 Task: Select the copy-paste option in the right-click behavior.
Action: Mouse moved to (17, 630)
Screenshot: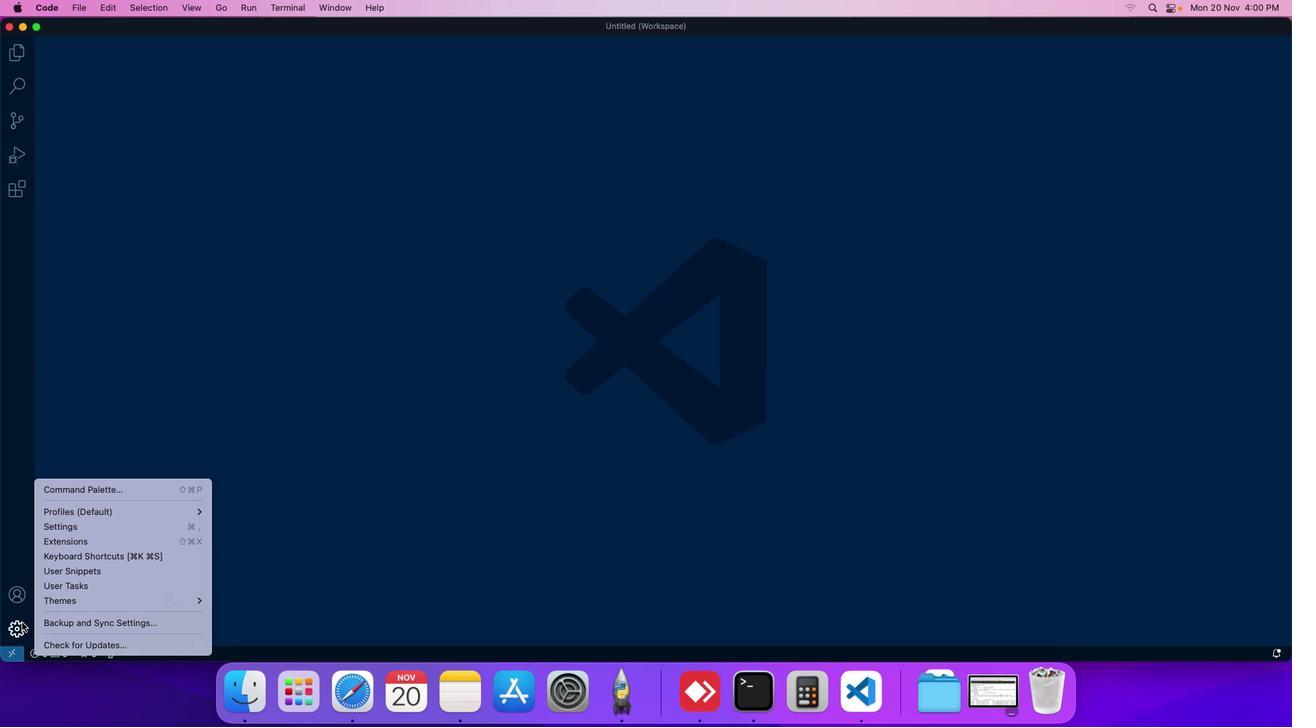 
Action: Mouse pressed left at (17, 630)
Screenshot: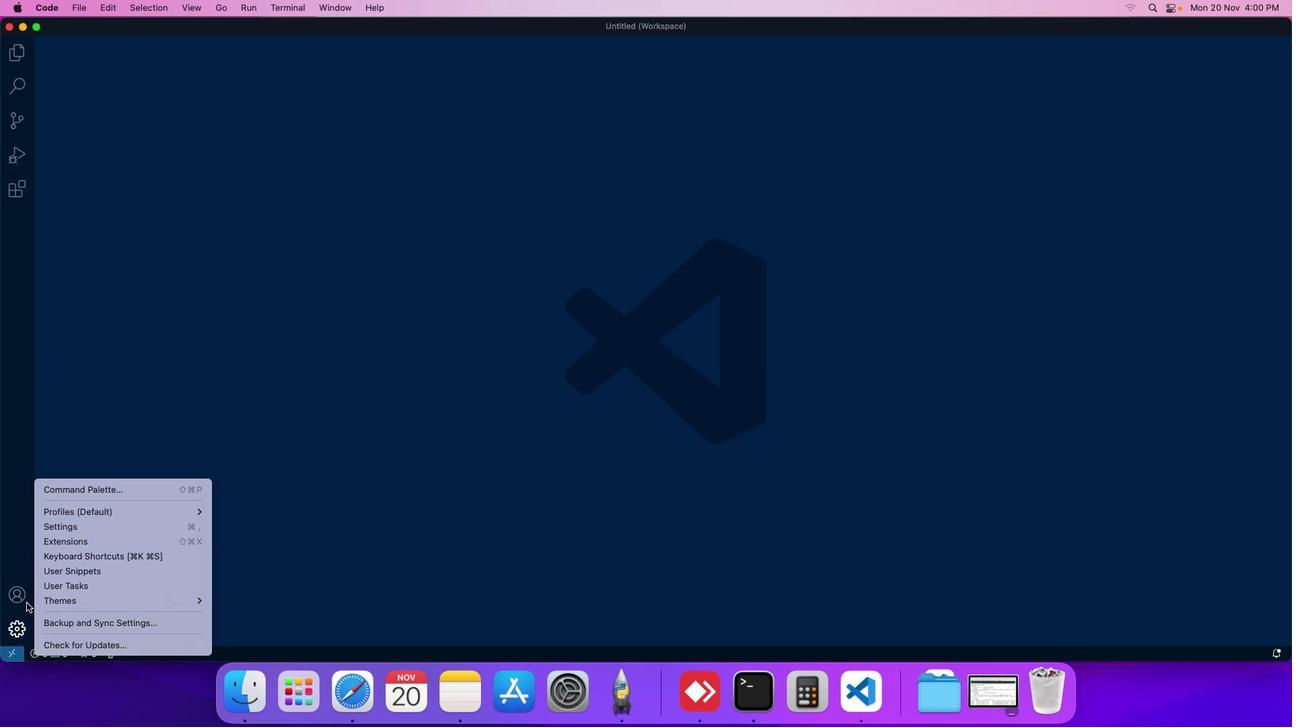 
Action: Mouse moved to (49, 527)
Screenshot: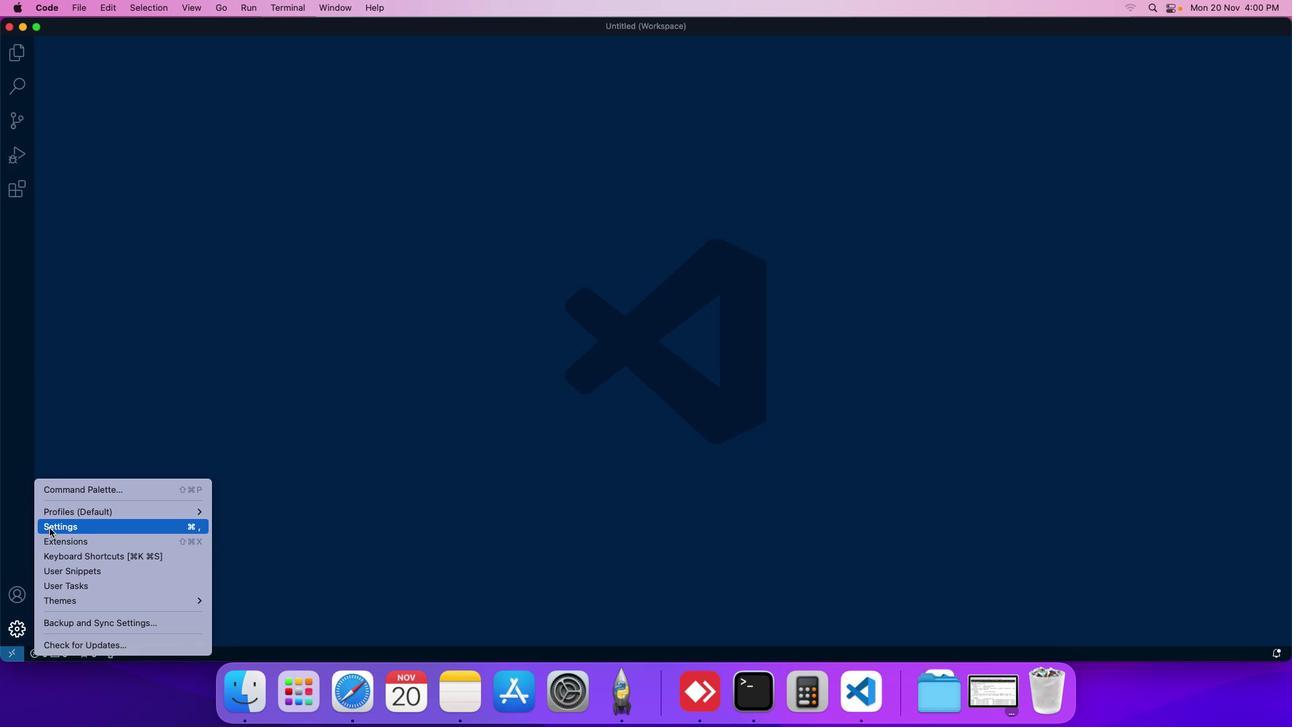 
Action: Mouse pressed left at (49, 527)
Screenshot: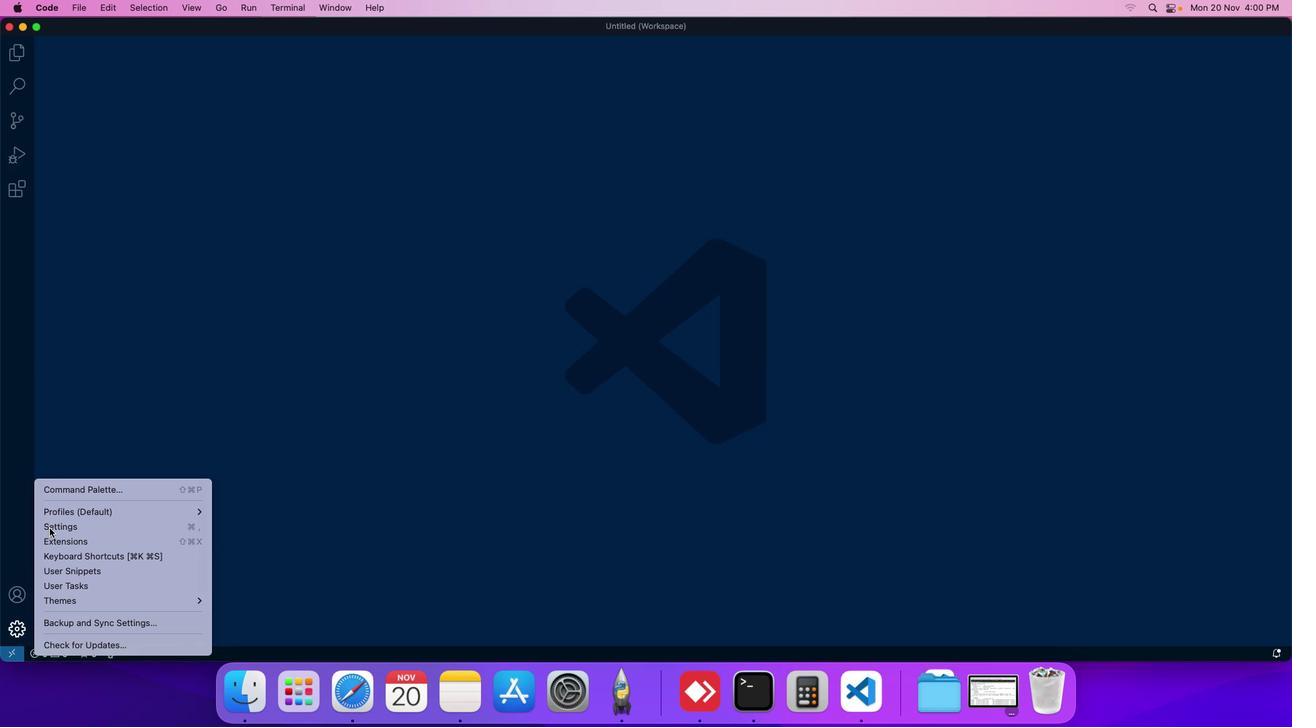 
Action: Mouse moved to (330, 107)
Screenshot: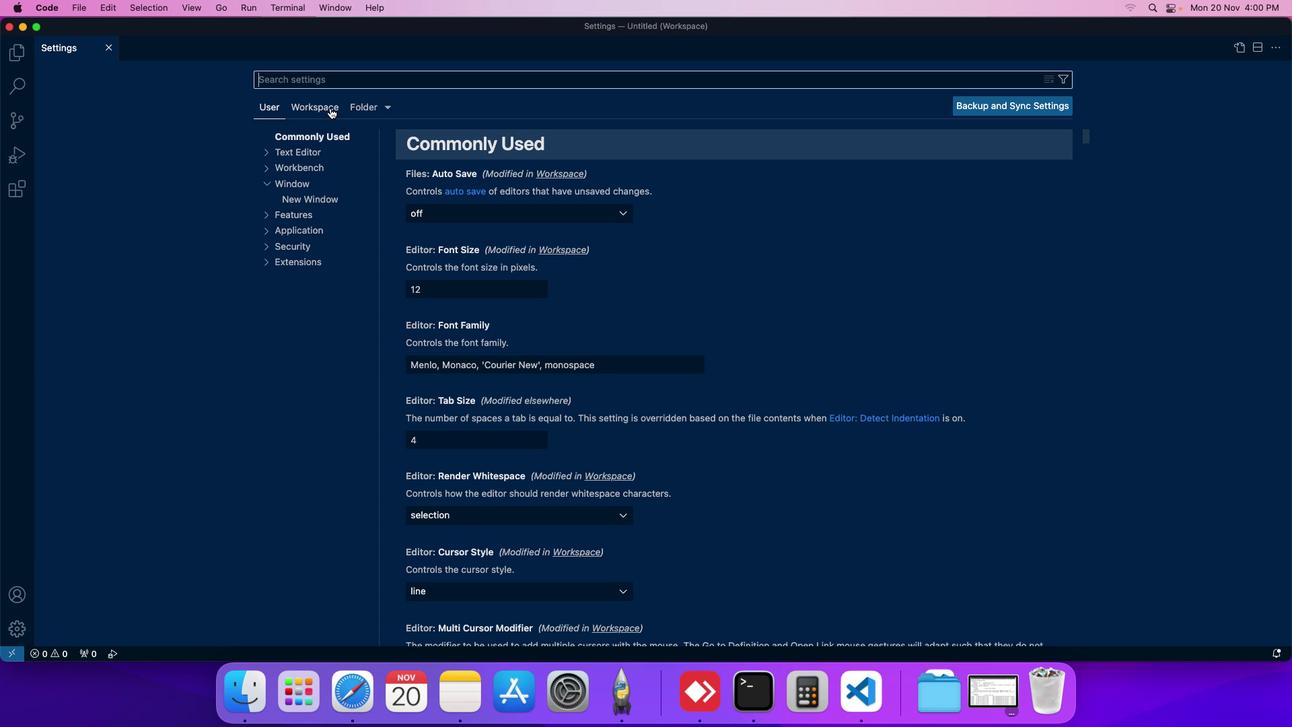 
Action: Mouse pressed left at (330, 107)
Screenshot: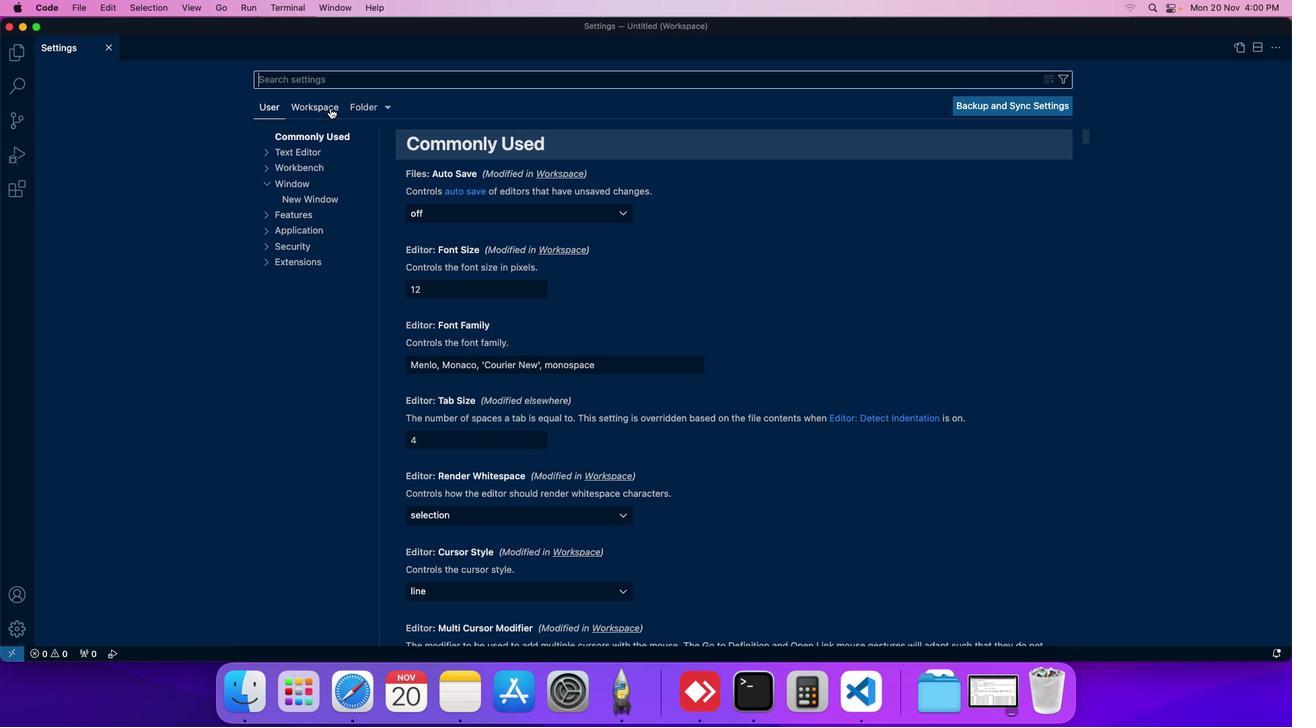 
Action: Mouse moved to (309, 197)
Screenshot: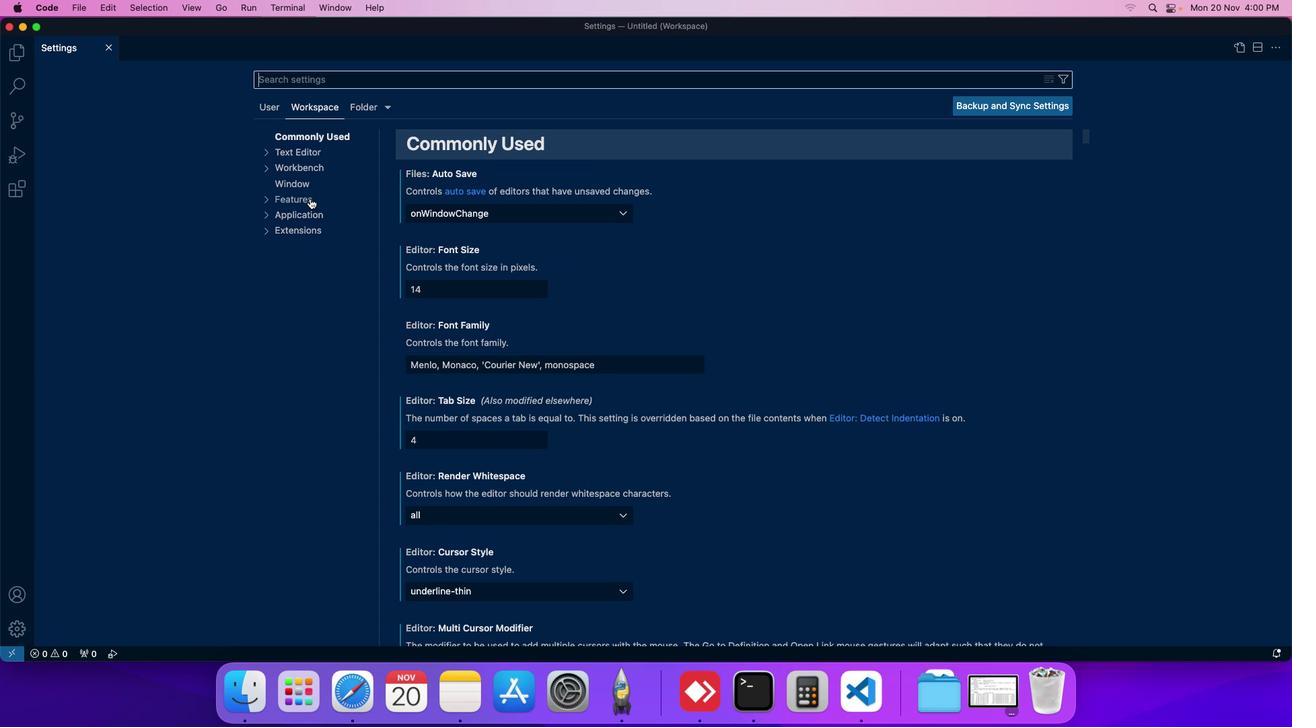 
Action: Mouse pressed left at (309, 197)
Screenshot: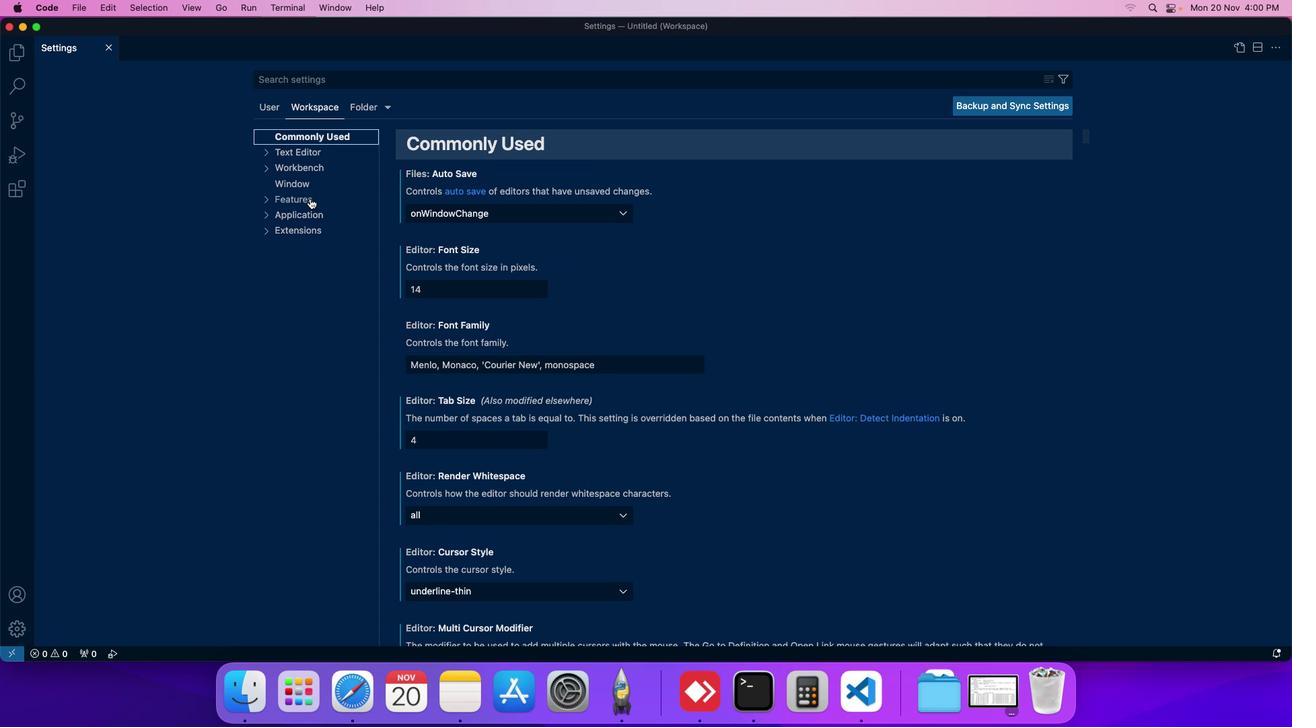 
Action: Mouse moved to (305, 324)
Screenshot: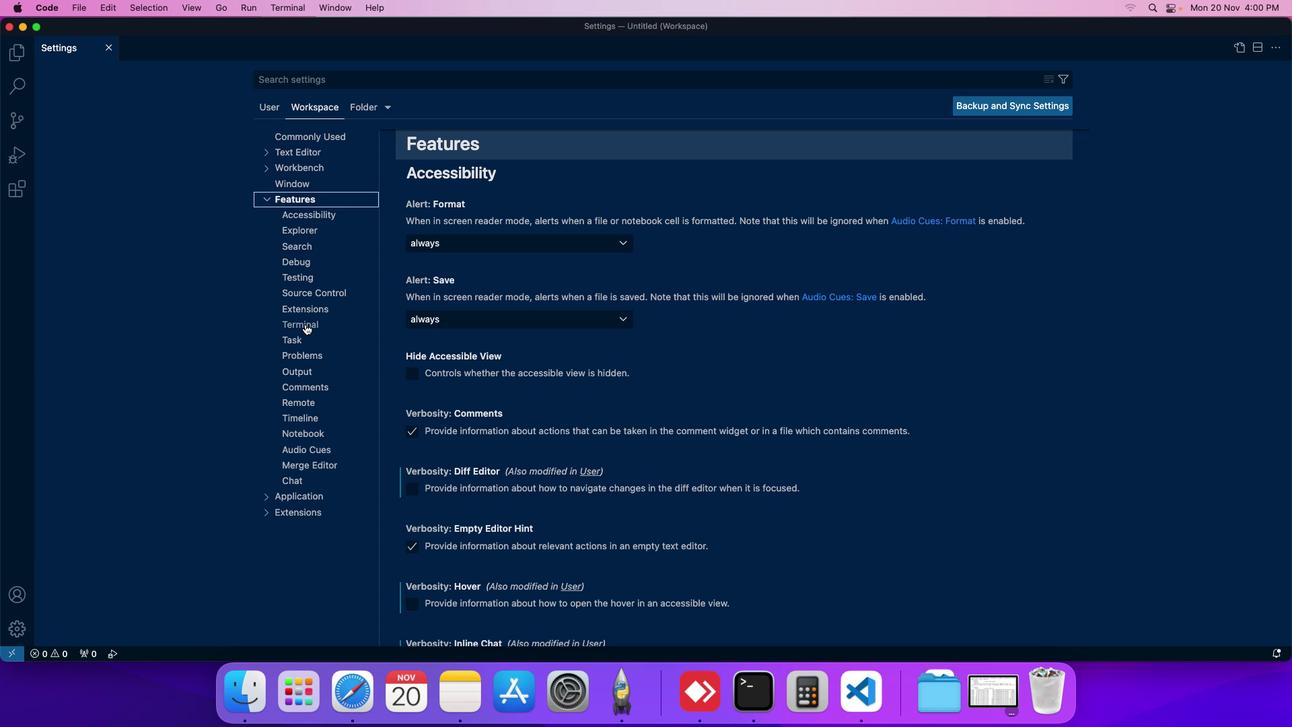 
Action: Mouse pressed left at (305, 324)
Screenshot: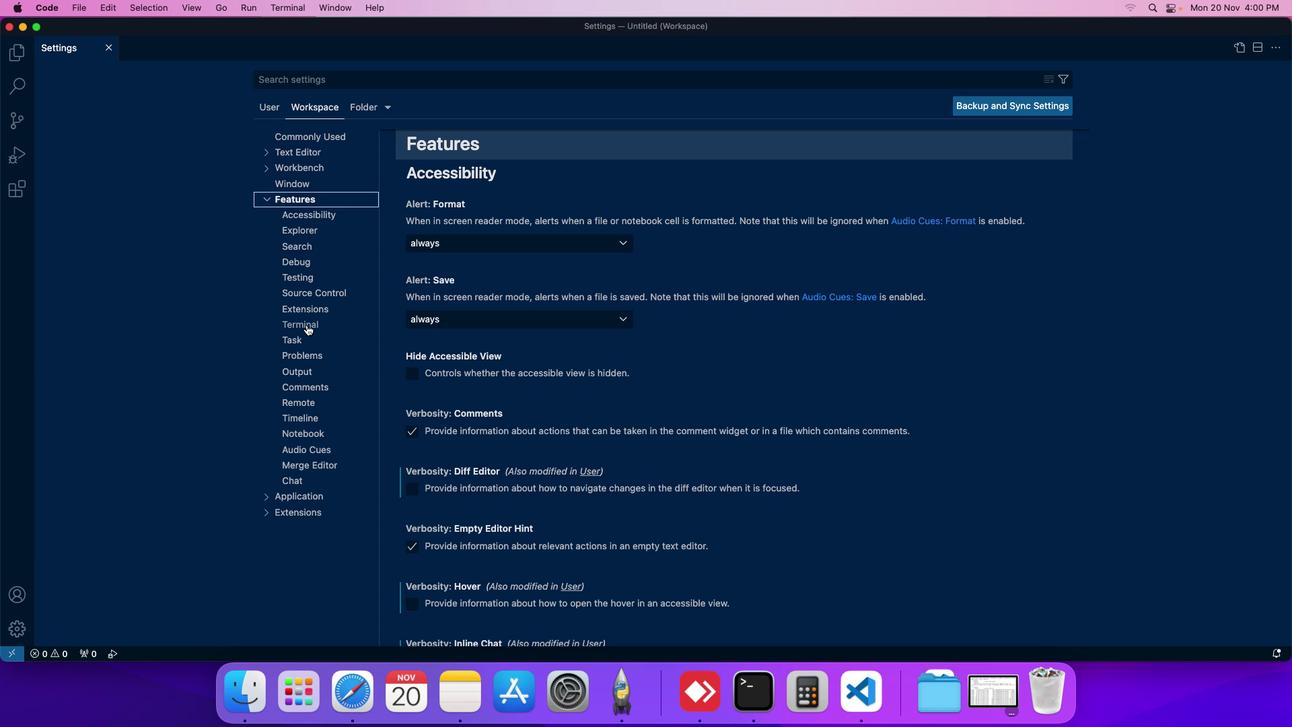 
Action: Mouse moved to (420, 367)
Screenshot: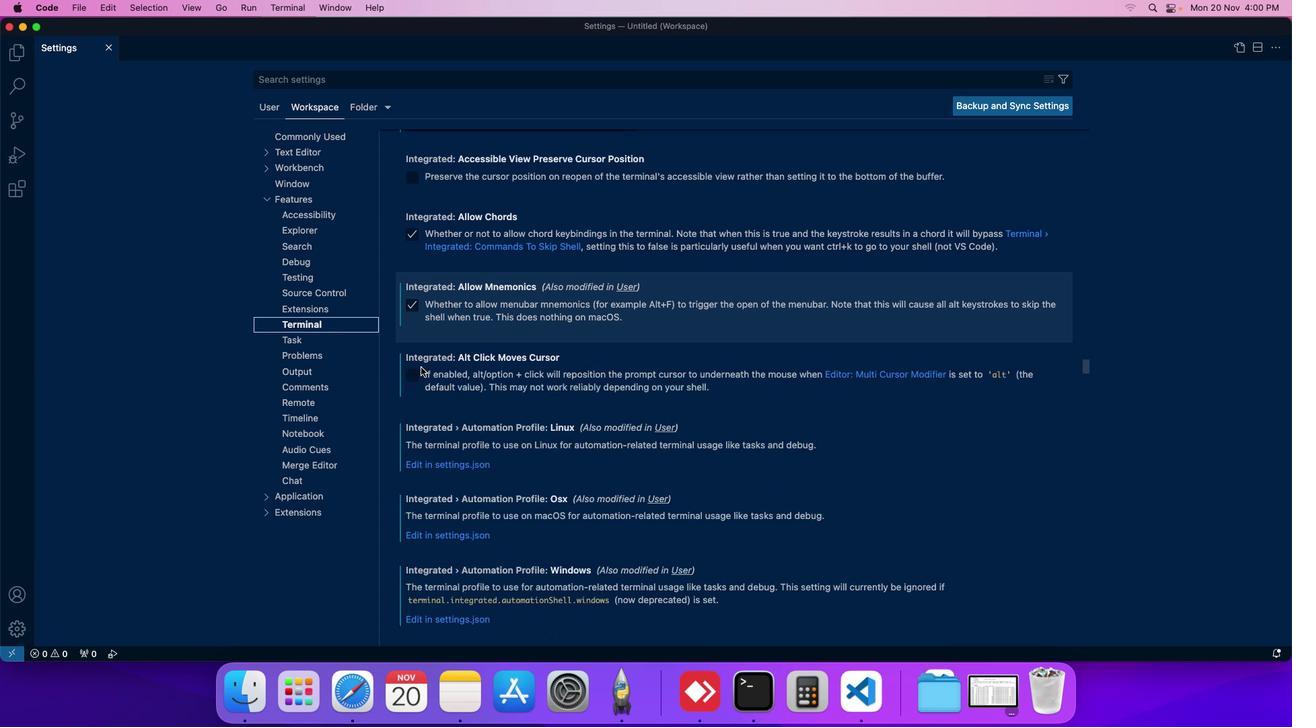 
Action: Mouse scrolled (420, 367) with delta (0, 0)
Screenshot: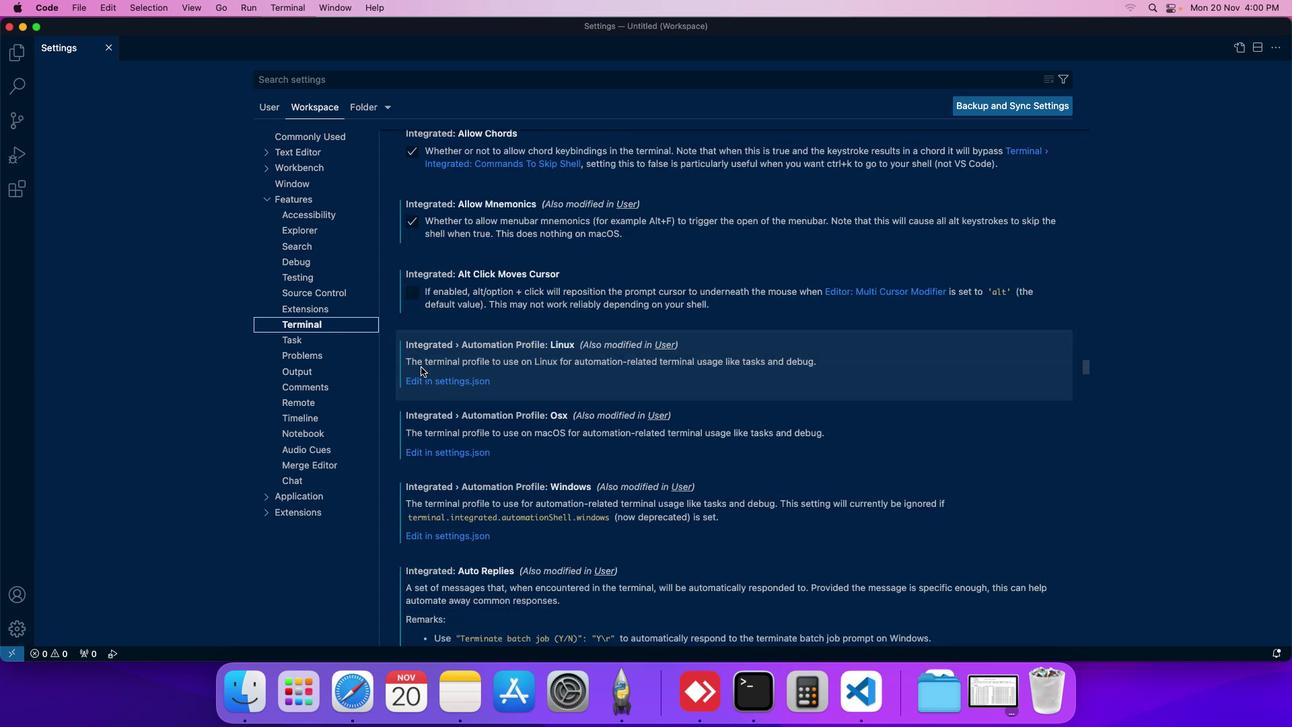 
Action: Mouse scrolled (420, 367) with delta (0, 0)
Screenshot: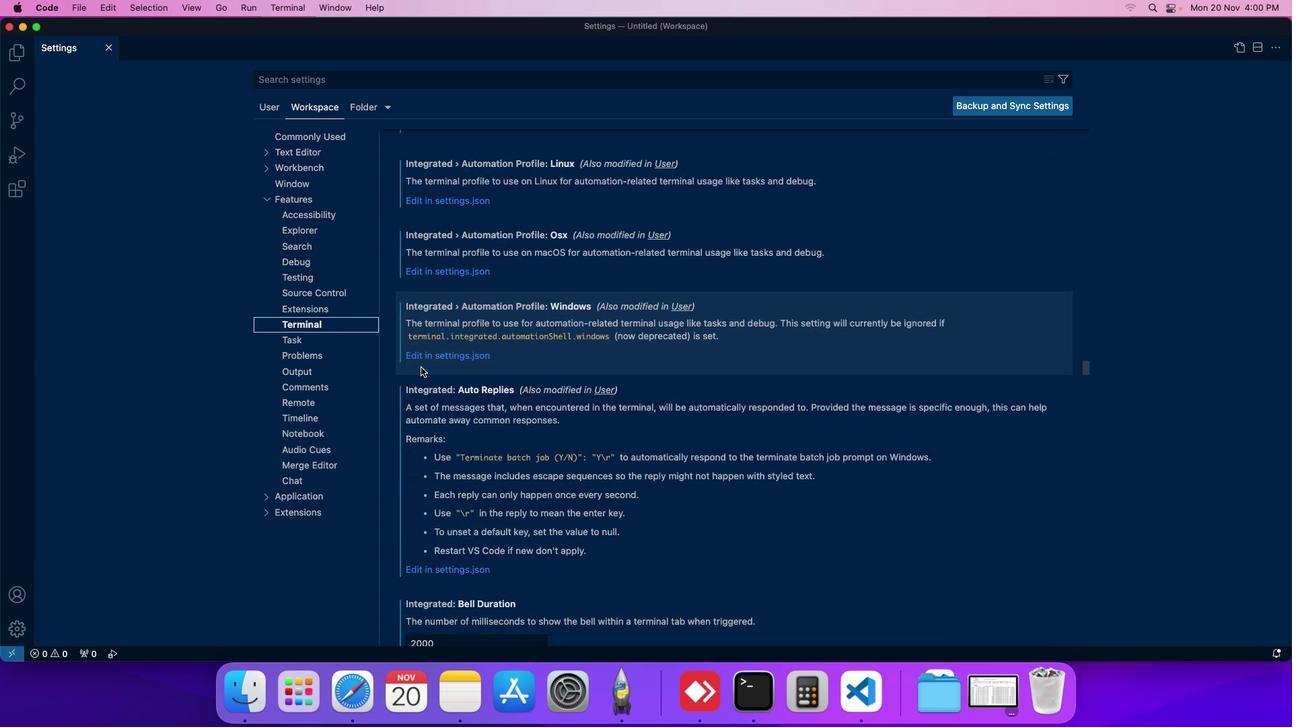 
Action: Mouse scrolled (420, 367) with delta (0, 0)
Screenshot: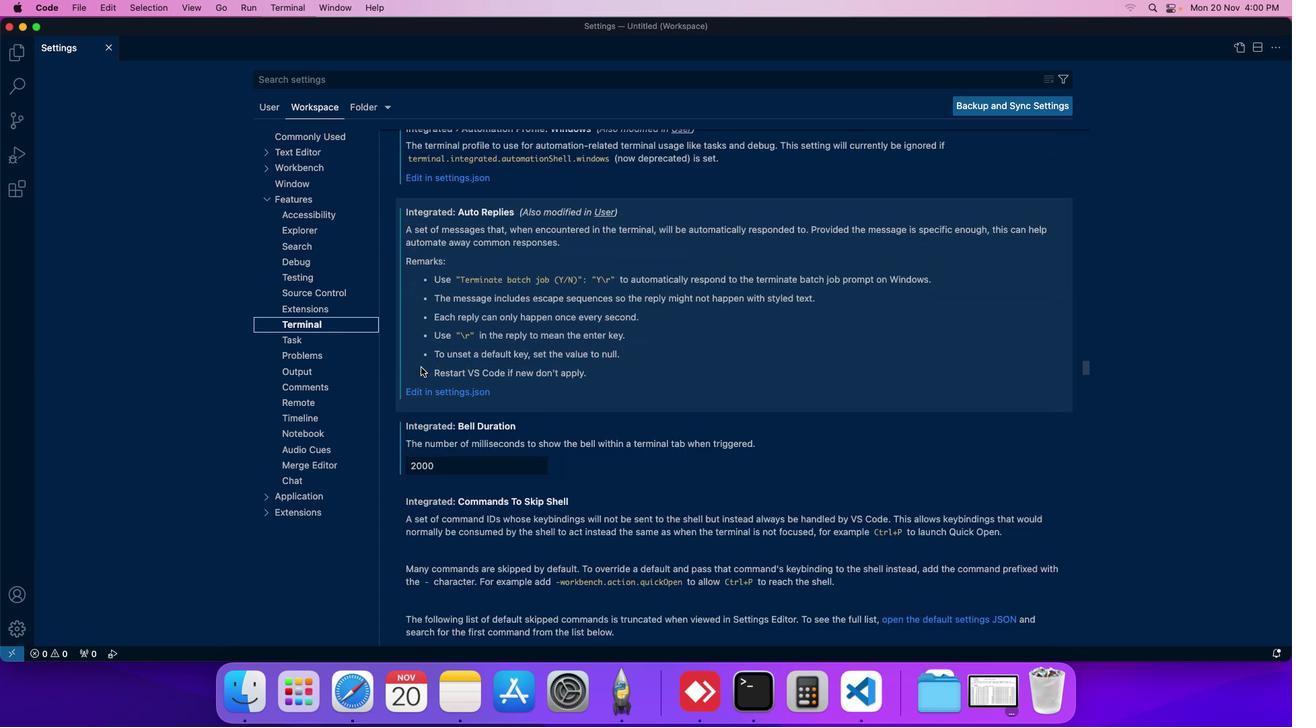 
Action: Mouse scrolled (420, 367) with delta (0, 0)
Screenshot: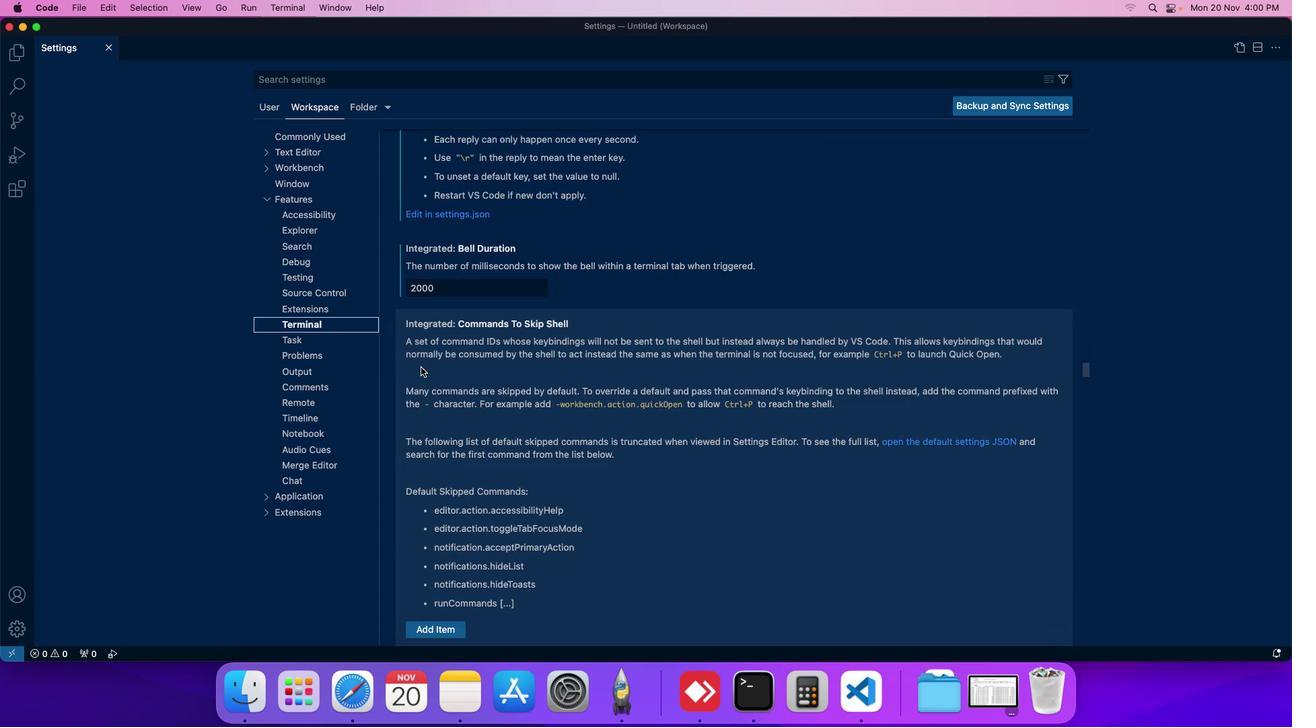 
Action: Mouse scrolled (420, 367) with delta (0, 0)
Screenshot: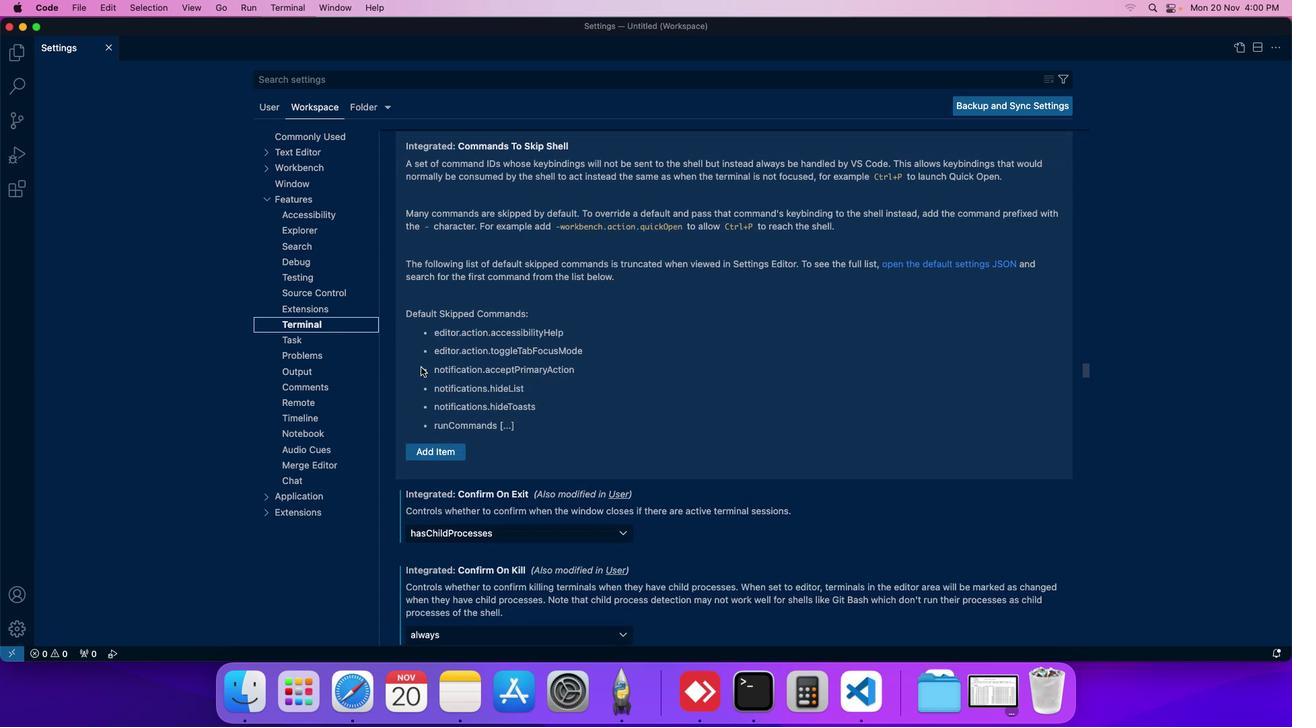 
Action: Mouse scrolled (420, 367) with delta (0, 0)
Screenshot: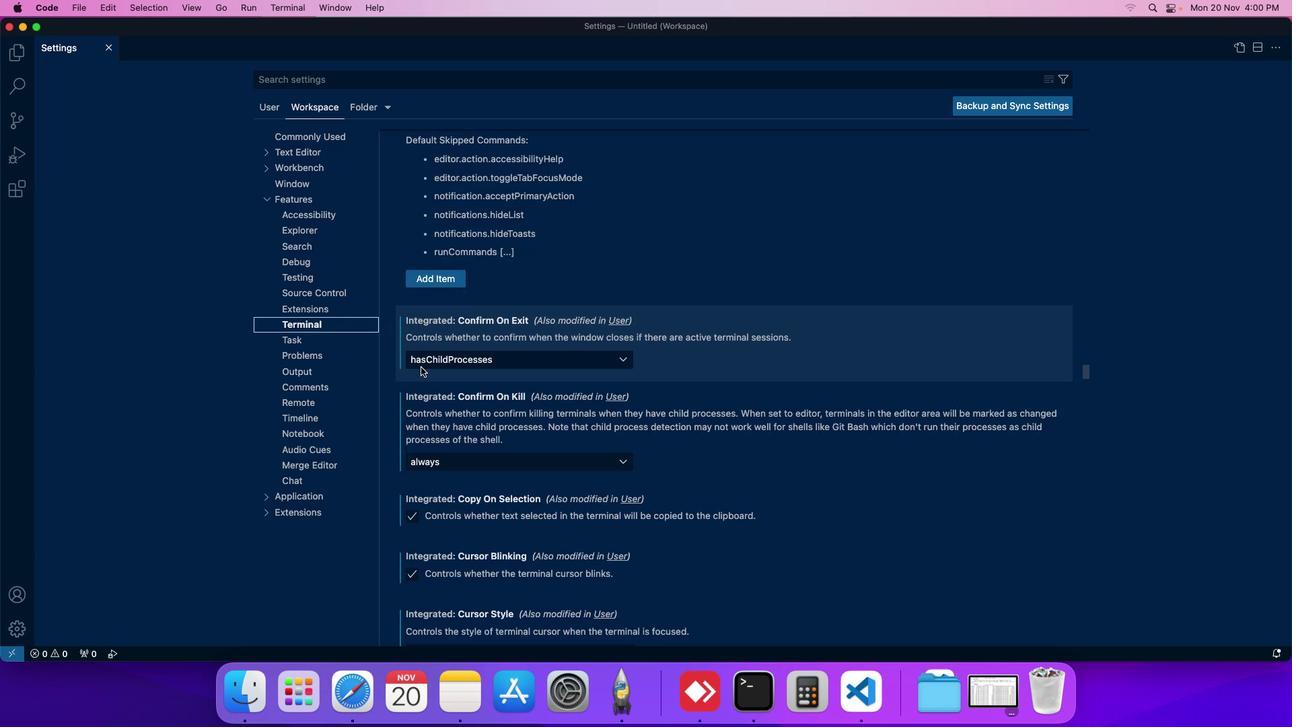 
Action: Mouse scrolled (420, 367) with delta (0, 0)
Screenshot: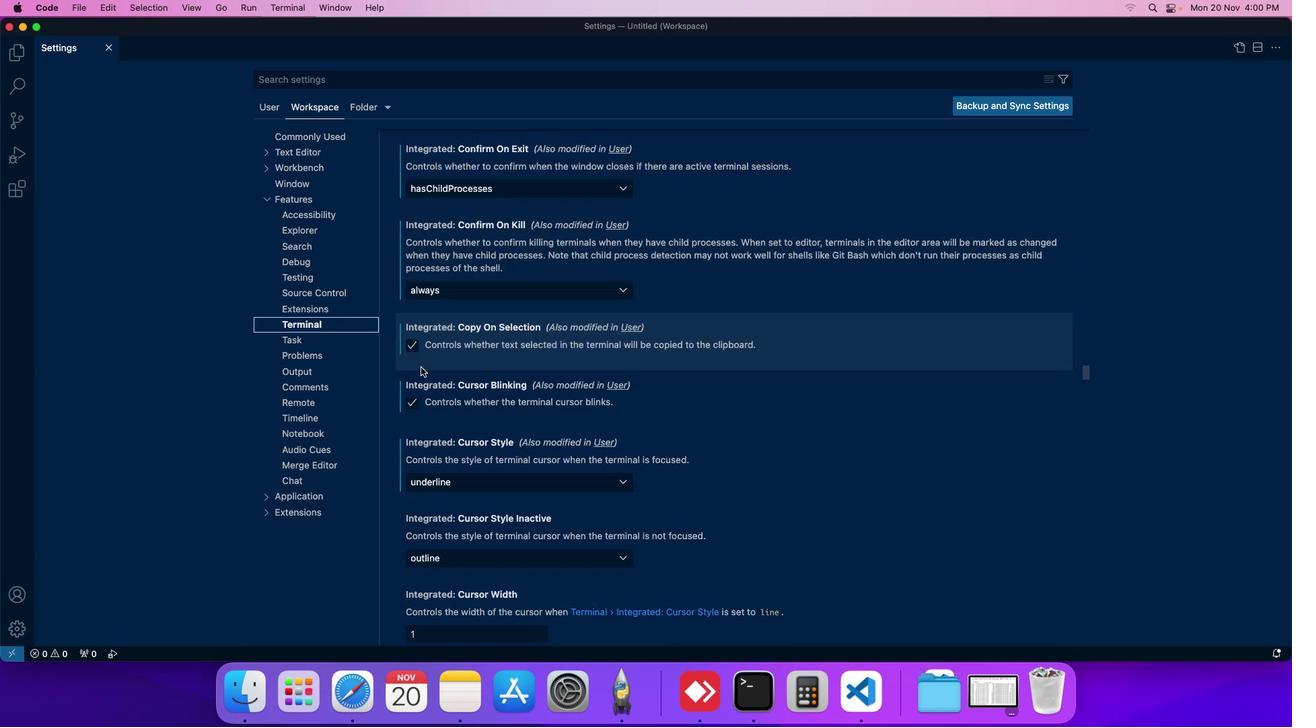 
Action: Mouse scrolled (420, 367) with delta (0, 0)
Screenshot: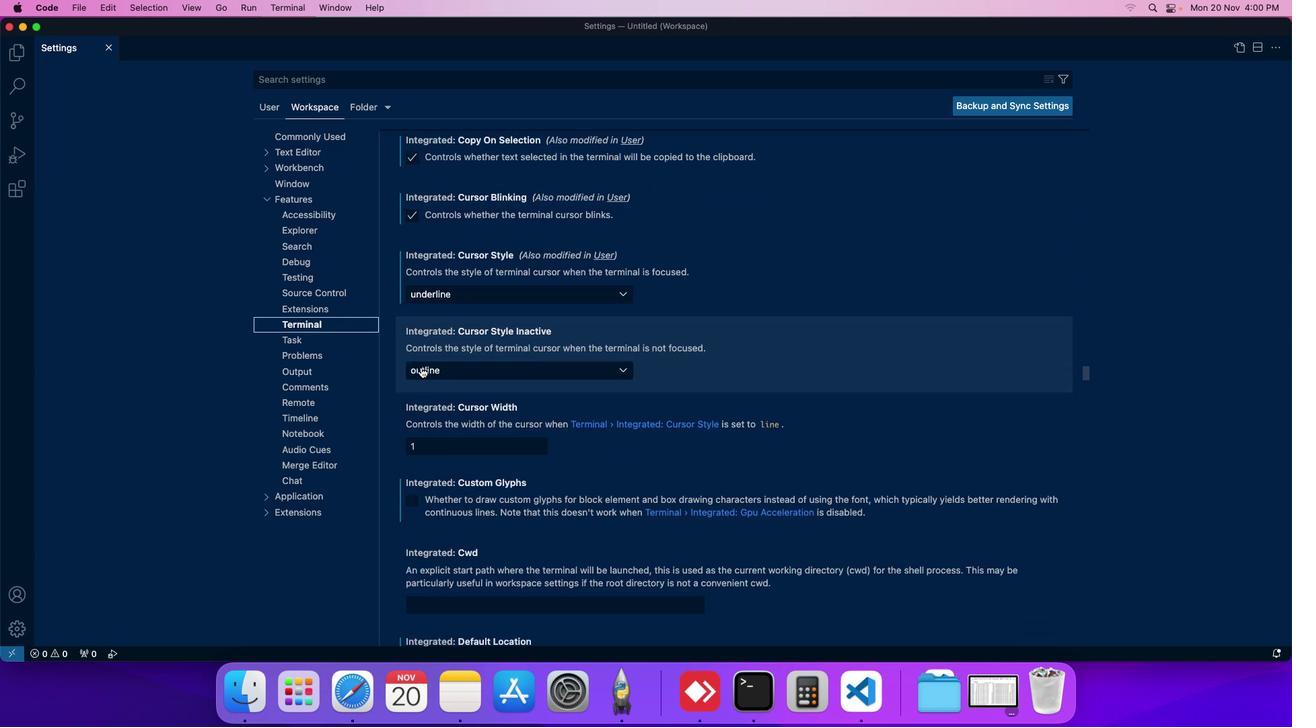 
Action: Mouse scrolled (420, 367) with delta (0, 0)
Screenshot: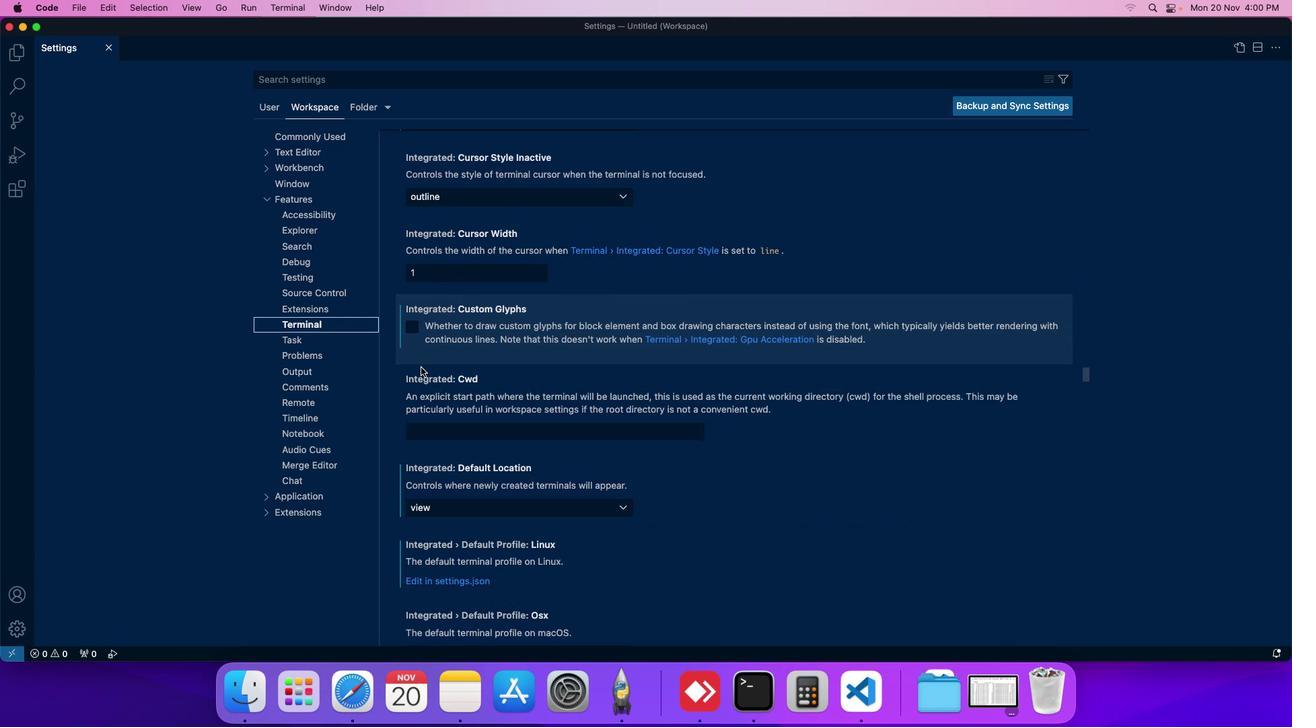 
Action: Mouse scrolled (420, 367) with delta (0, 0)
Screenshot: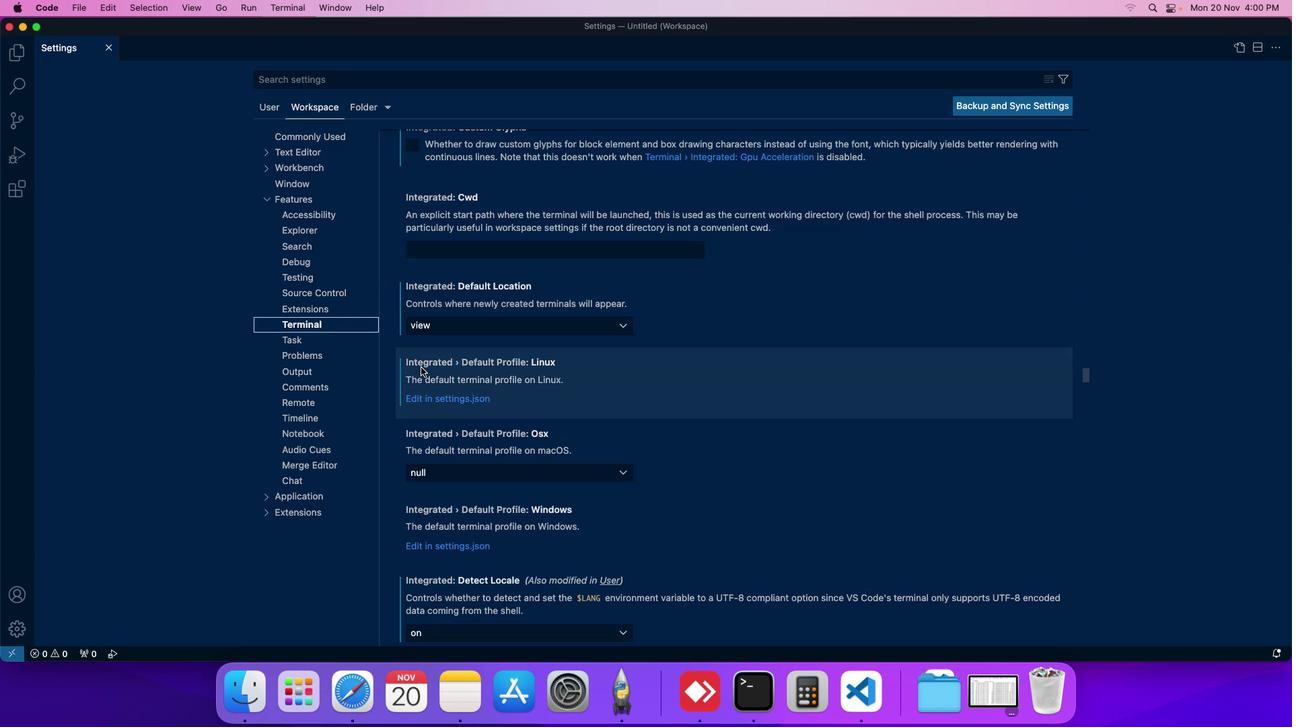 
Action: Mouse scrolled (420, 367) with delta (0, 0)
Screenshot: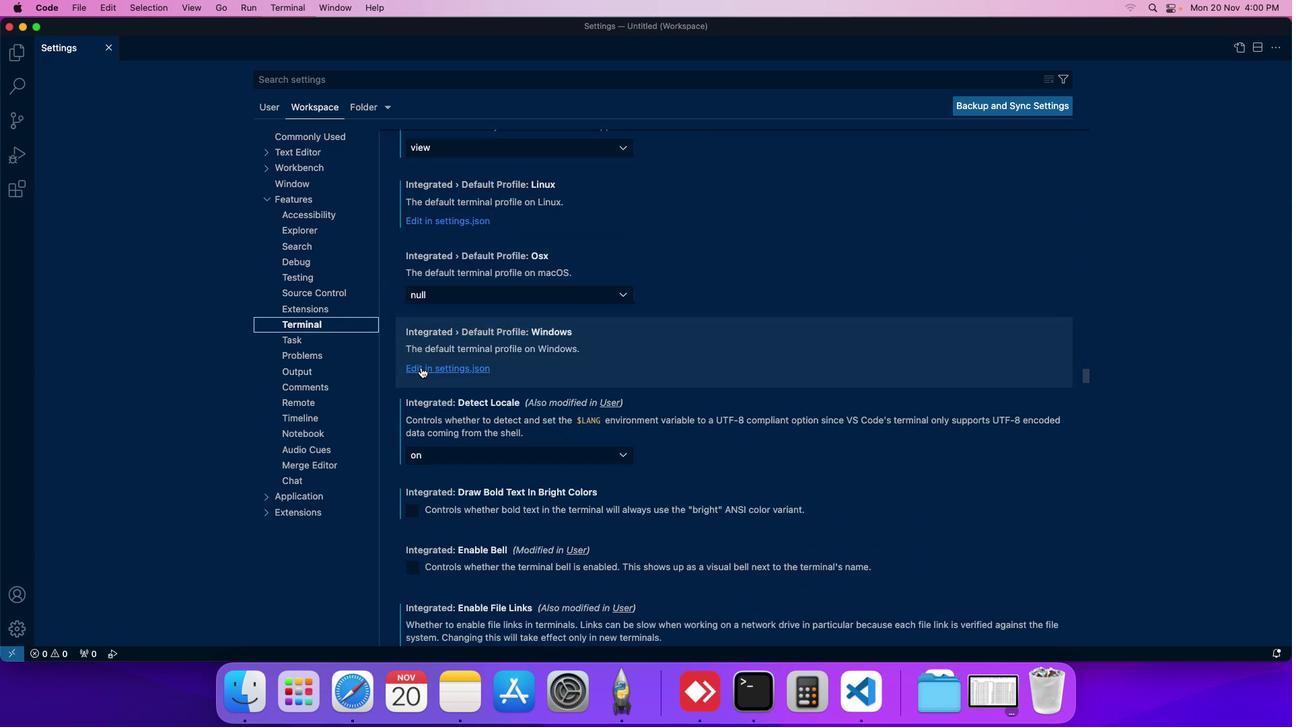 
Action: Mouse scrolled (420, 367) with delta (0, 0)
Screenshot: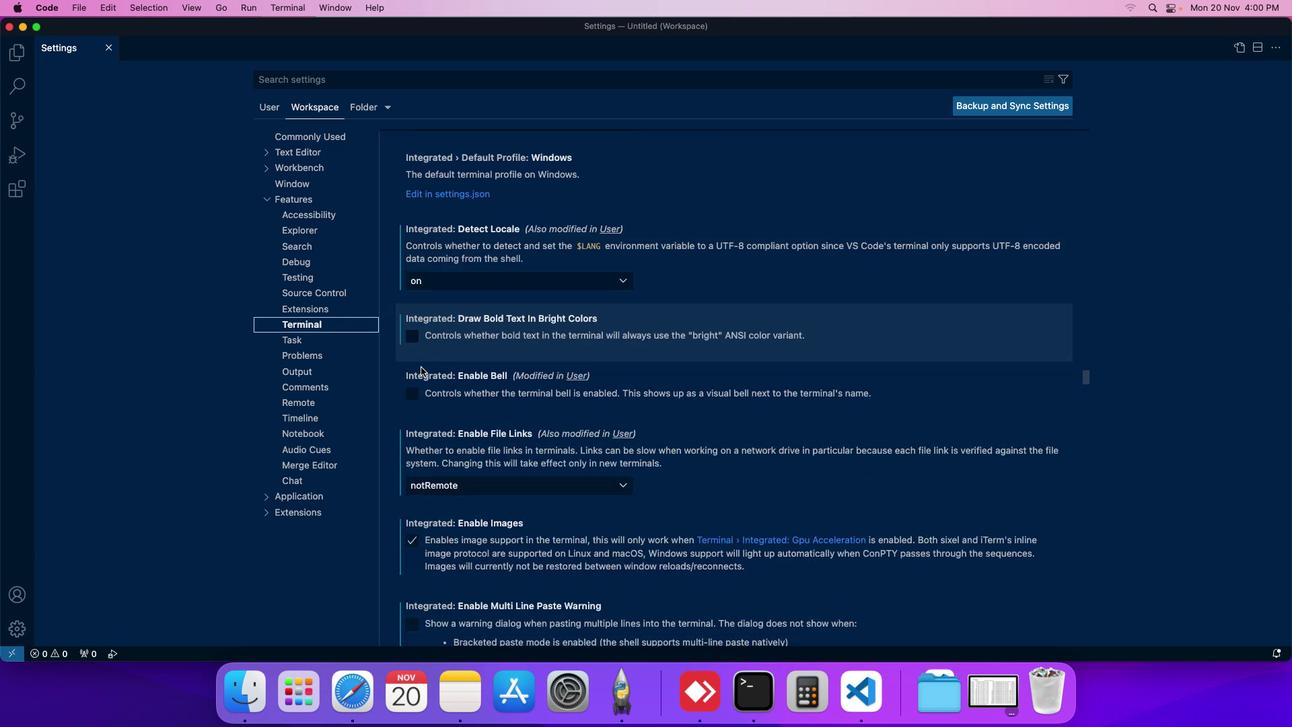 
Action: Mouse scrolled (420, 367) with delta (0, 0)
Screenshot: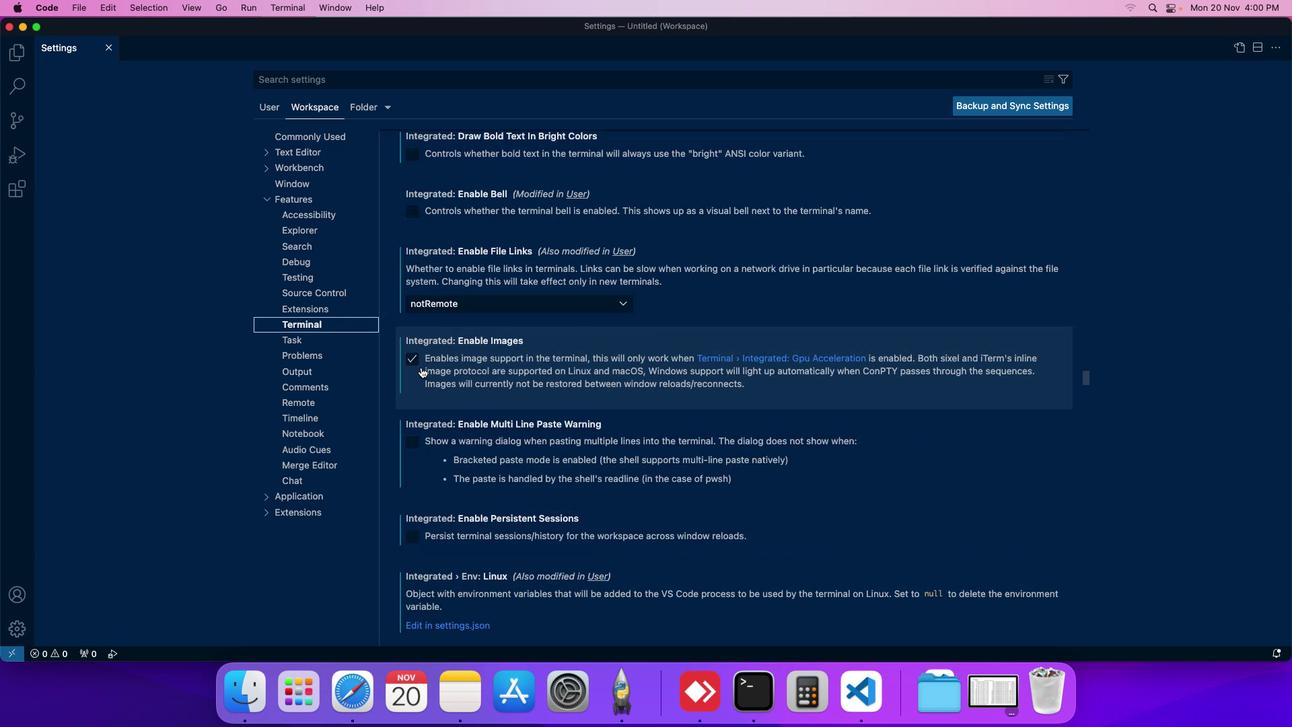 
Action: Mouse scrolled (420, 367) with delta (0, 0)
Screenshot: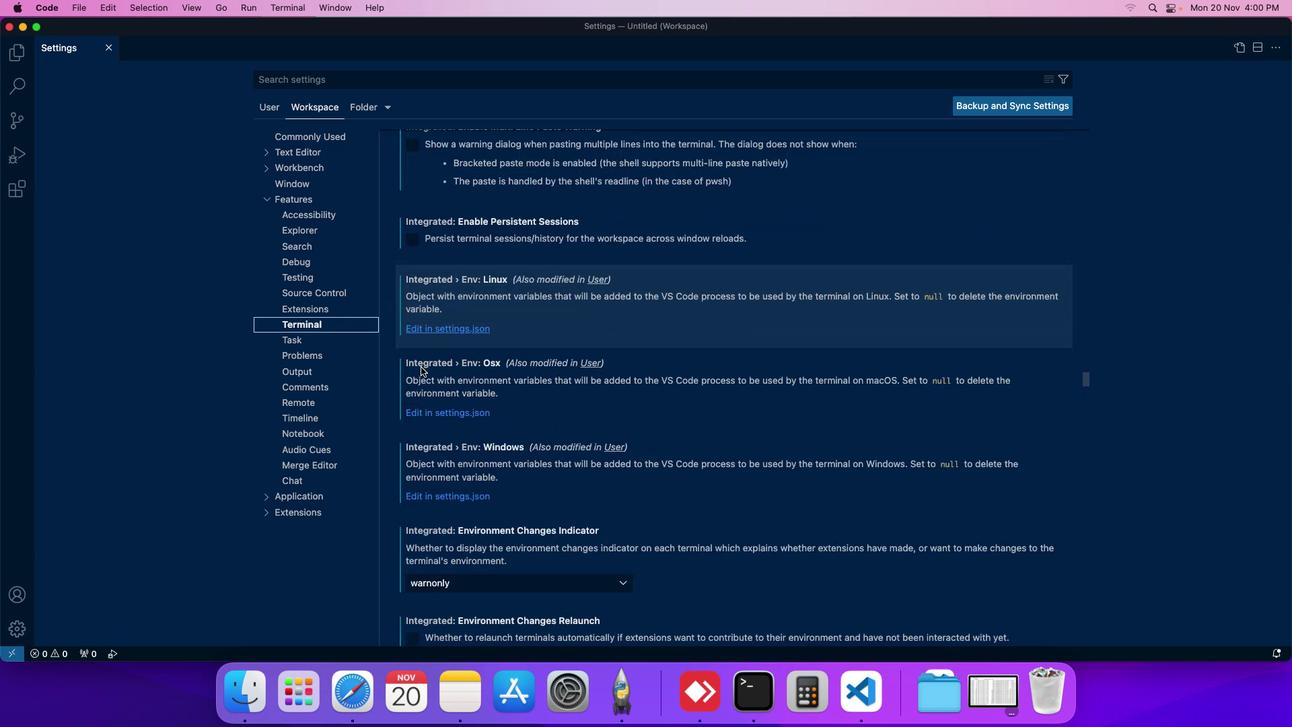 
Action: Mouse scrolled (420, 367) with delta (0, 0)
Screenshot: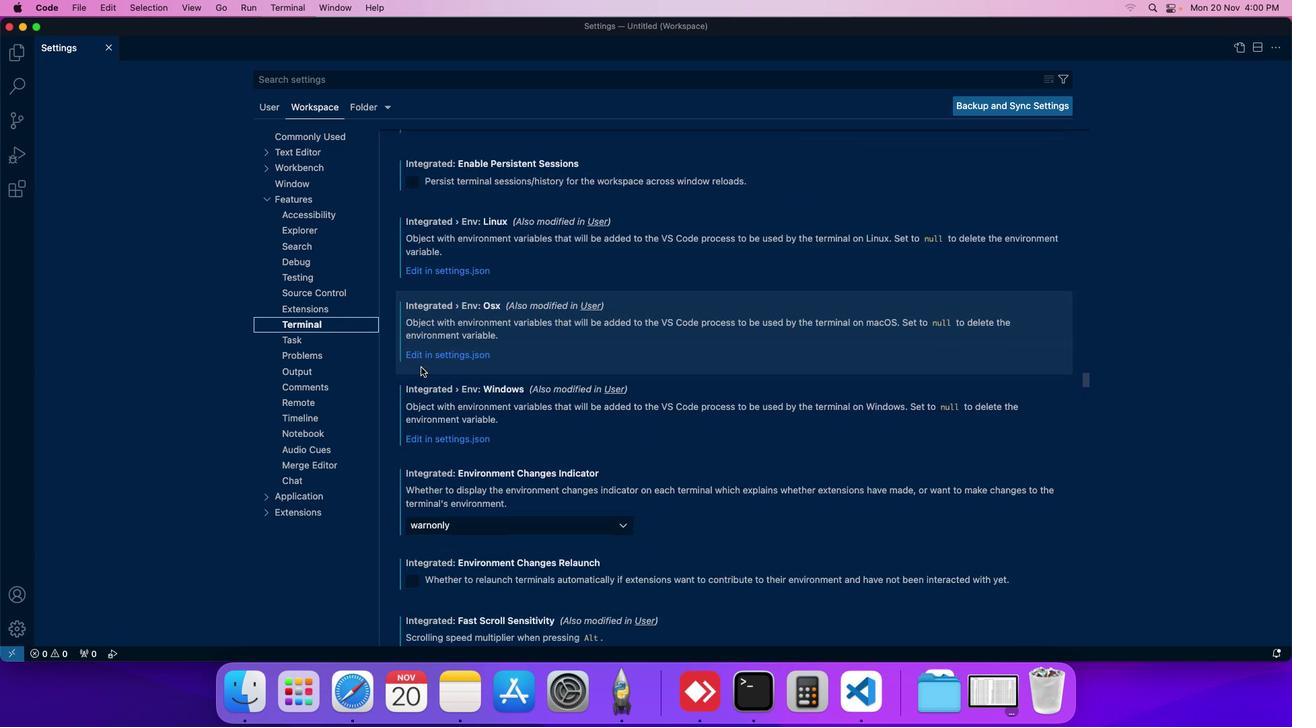 
Action: Mouse scrolled (420, 367) with delta (0, 0)
Screenshot: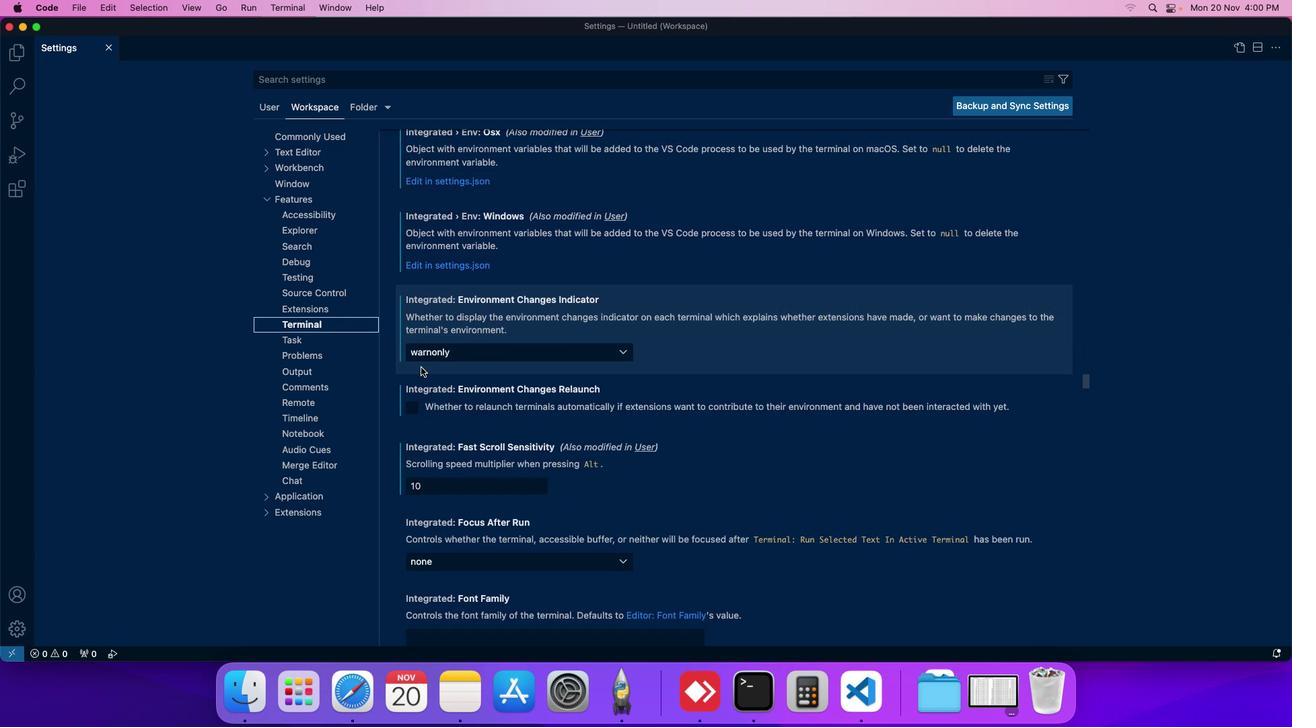 
Action: Mouse scrolled (420, 367) with delta (0, 0)
Screenshot: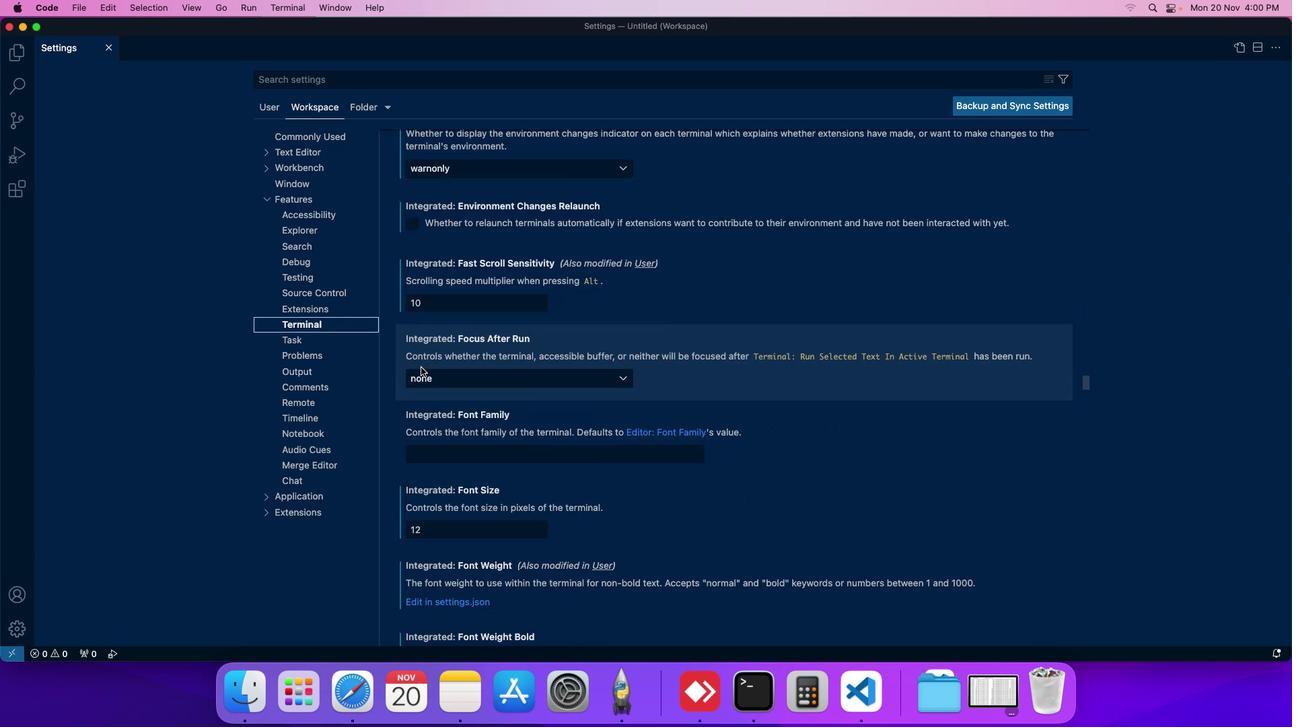 
Action: Mouse scrolled (420, 367) with delta (0, 0)
Screenshot: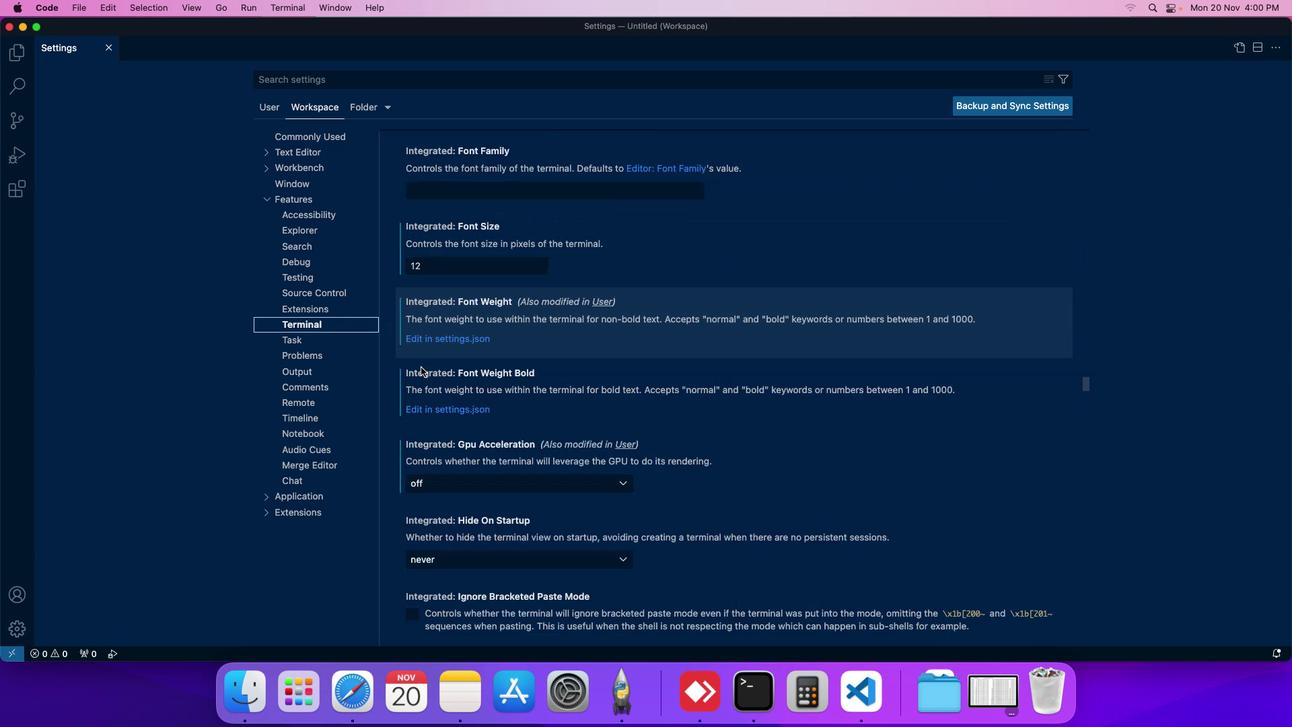 
Action: Mouse scrolled (420, 367) with delta (0, 0)
Screenshot: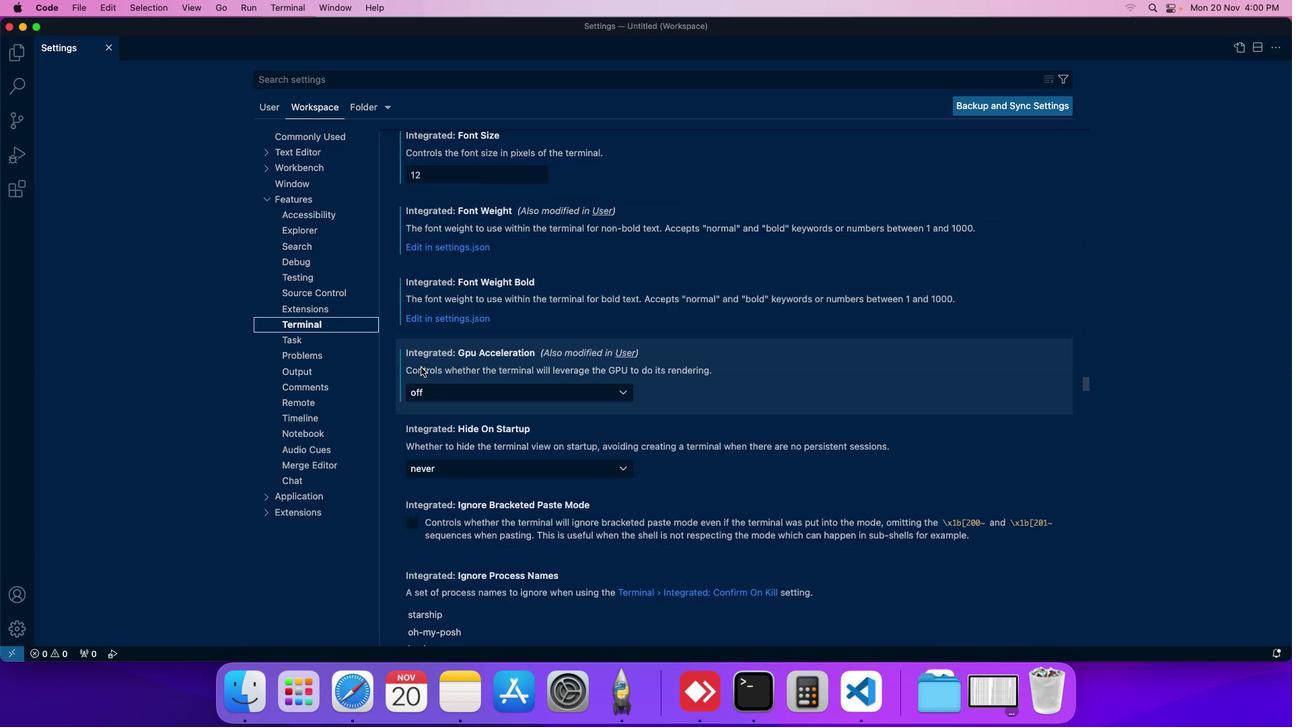 
Action: Mouse scrolled (420, 367) with delta (0, 0)
Screenshot: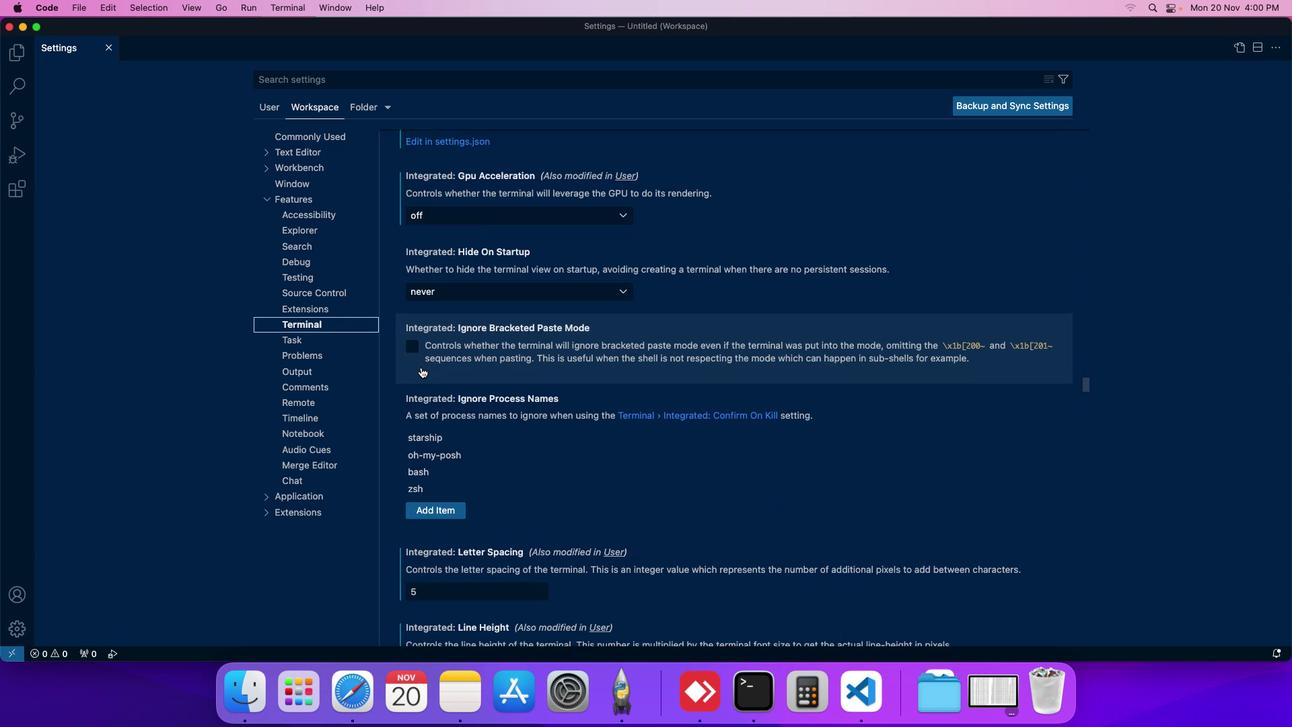 
Action: Mouse scrolled (420, 367) with delta (0, 0)
Screenshot: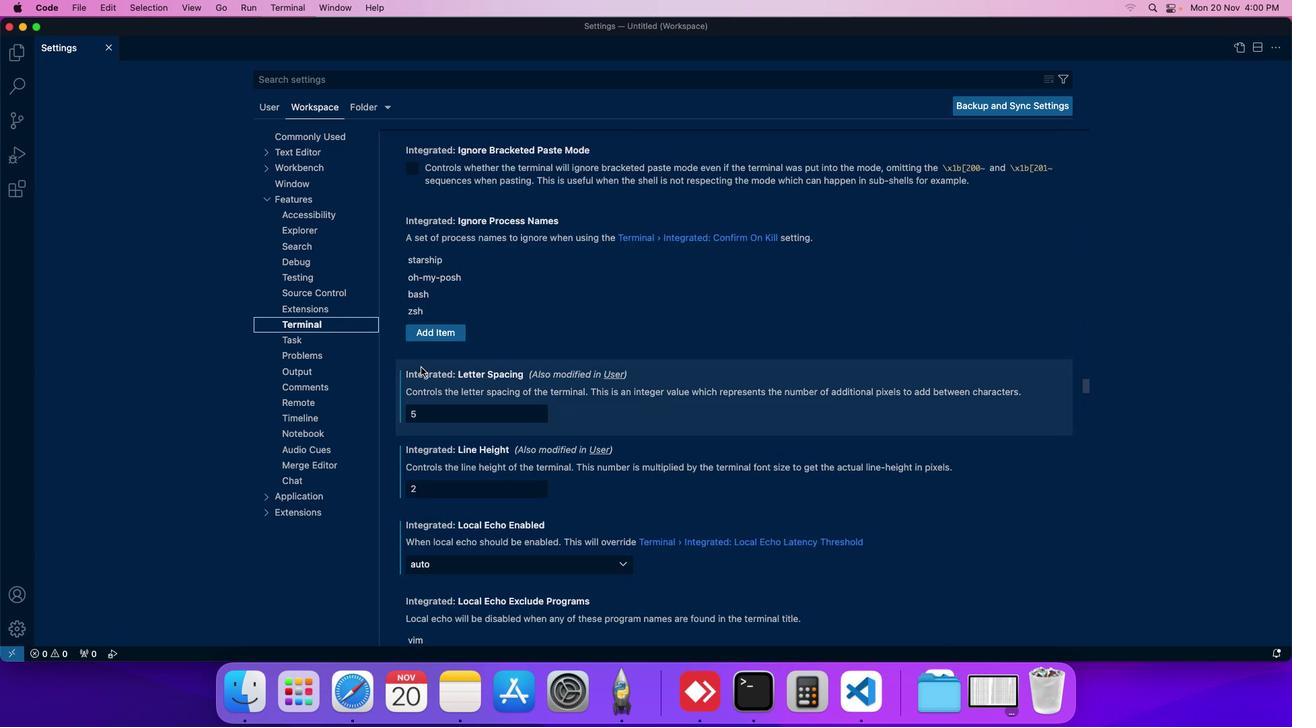 
Action: Mouse scrolled (420, 367) with delta (0, 0)
Screenshot: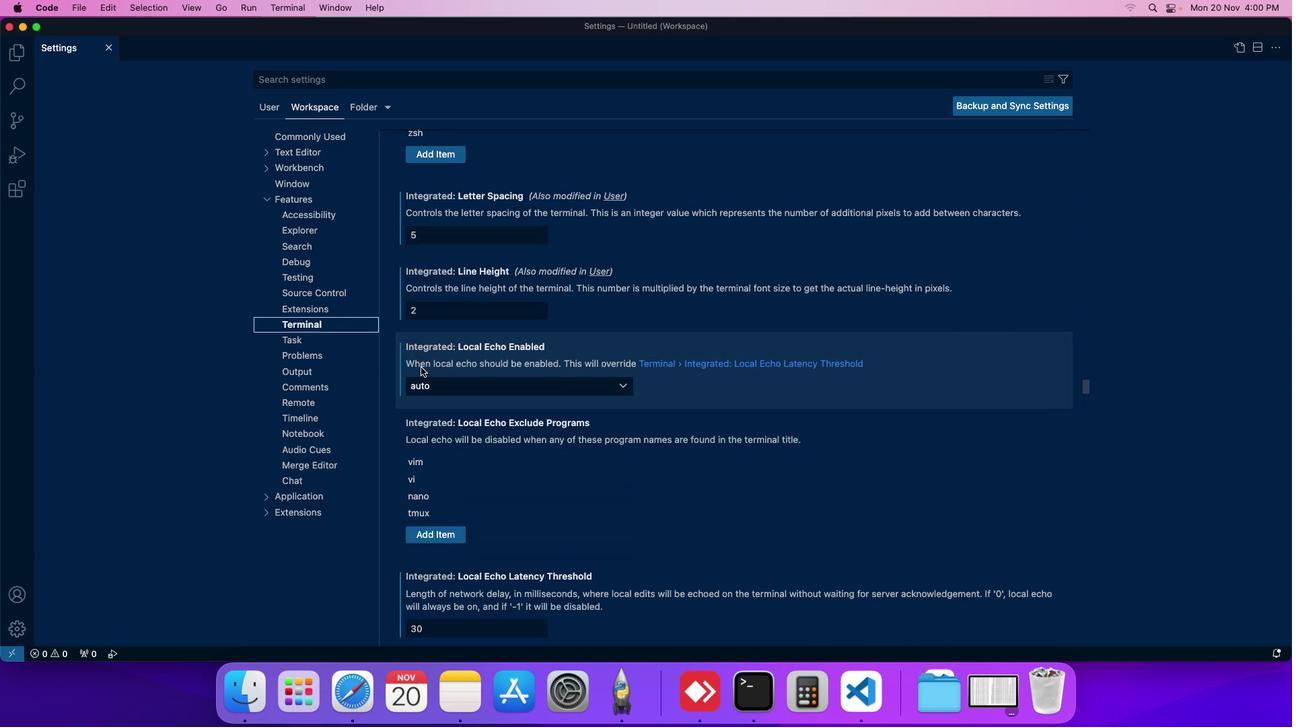 
Action: Mouse scrolled (420, 367) with delta (0, 0)
Screenshot: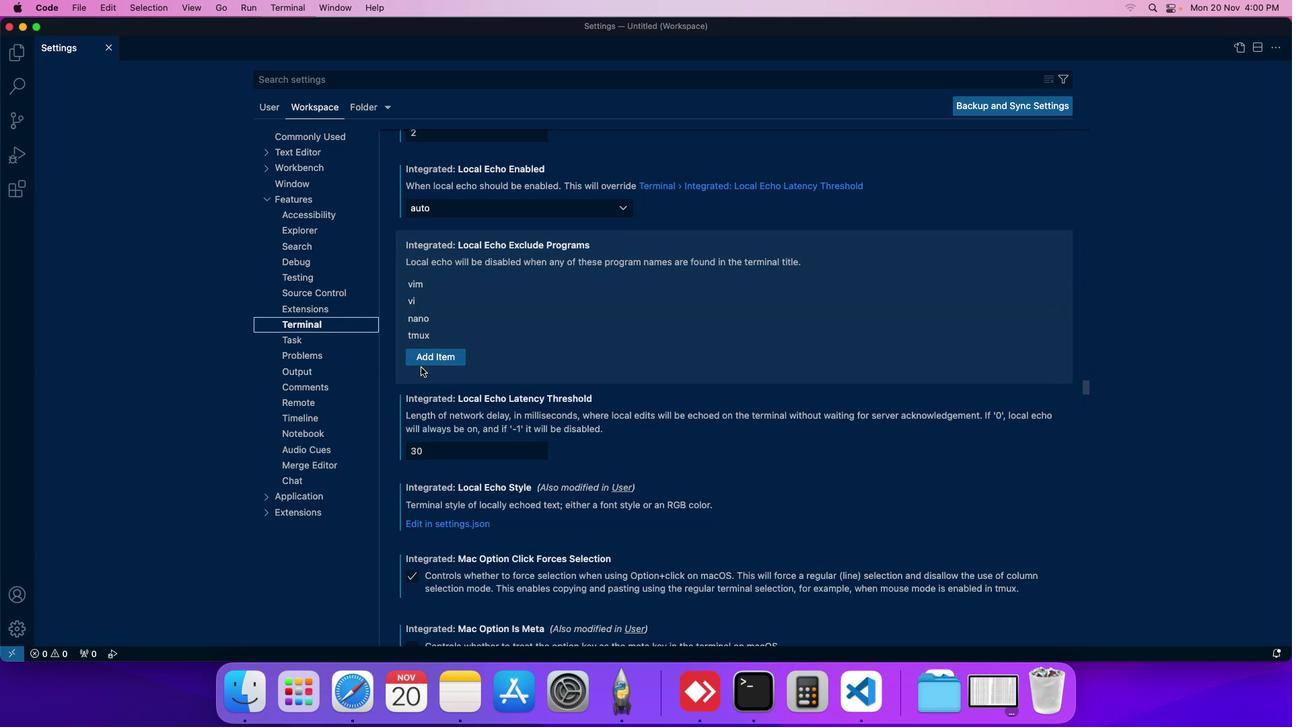 
Action: Mouse scrolled (420, 367) with delta (0, 0)
Screenshot: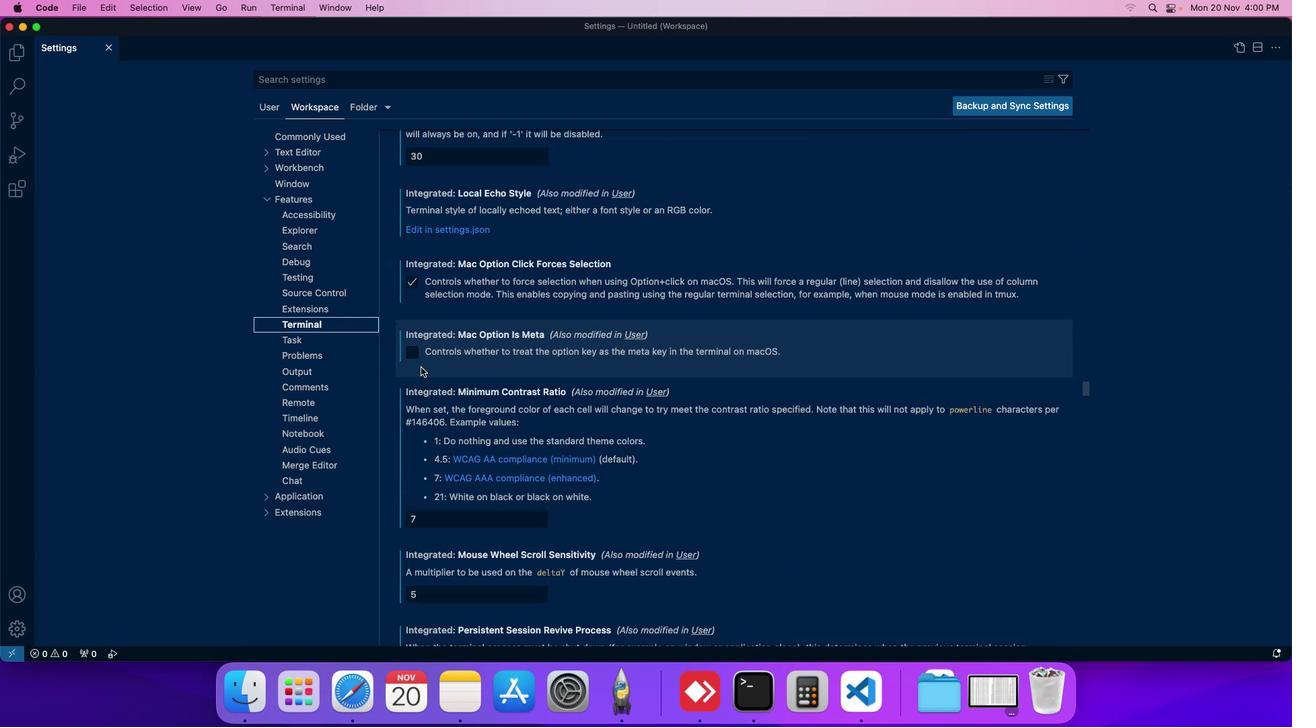 
Action: Mouse scrolled (420, 367) with delta (0, 0)
Screenshot: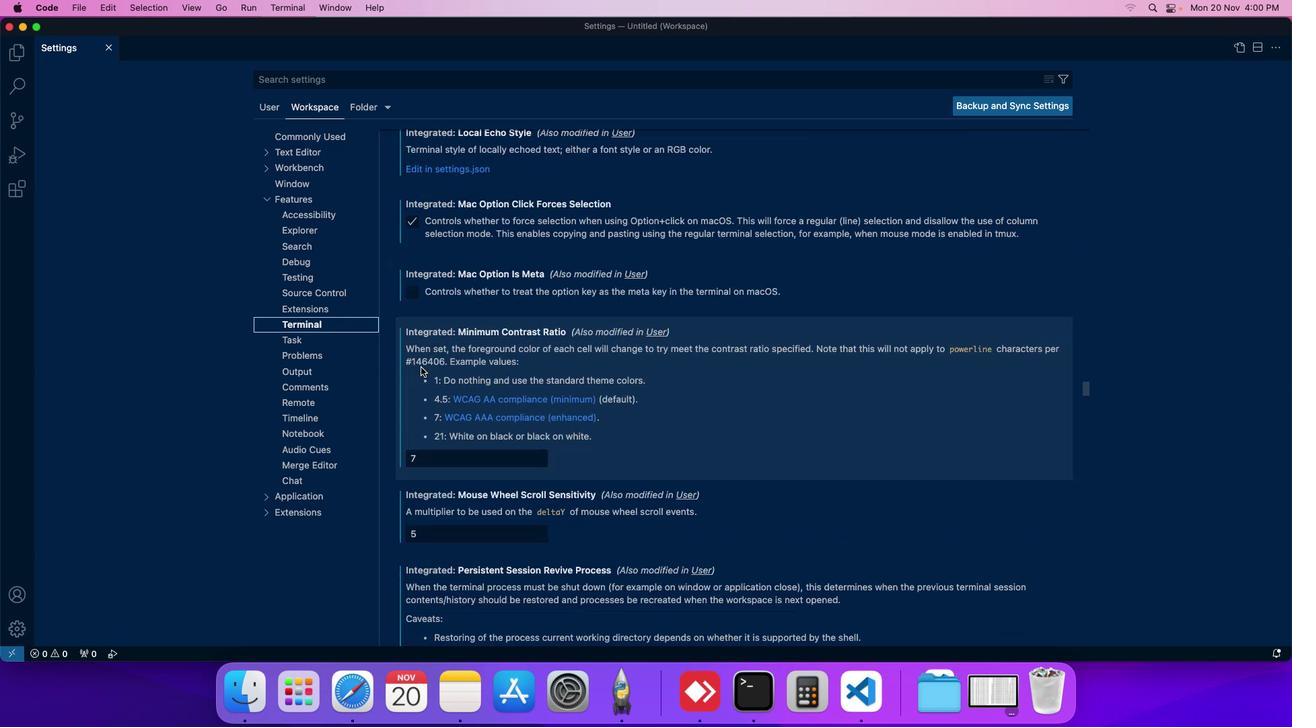
Action: Mouse scrolled (420, 367) with delta (0, 0)
Screenshot: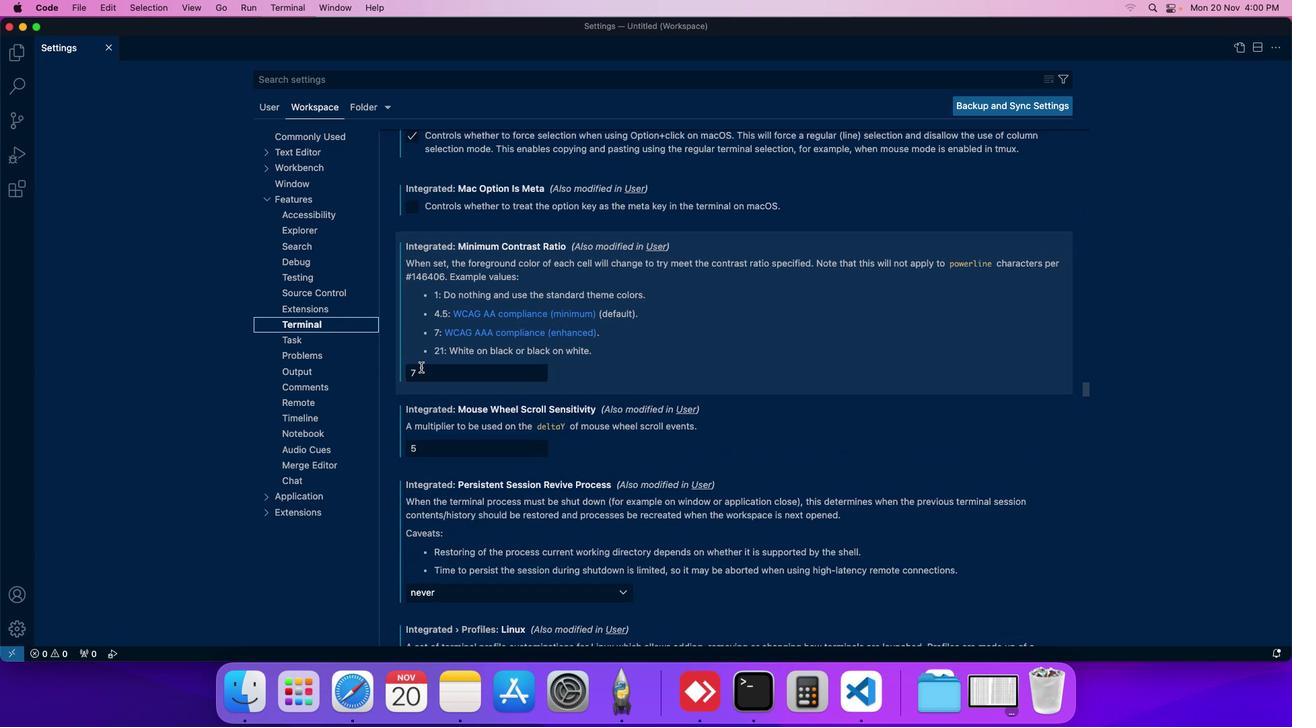 
Action: Mouse scrolled (420, 367) with delta (0, 0)
Screenshot: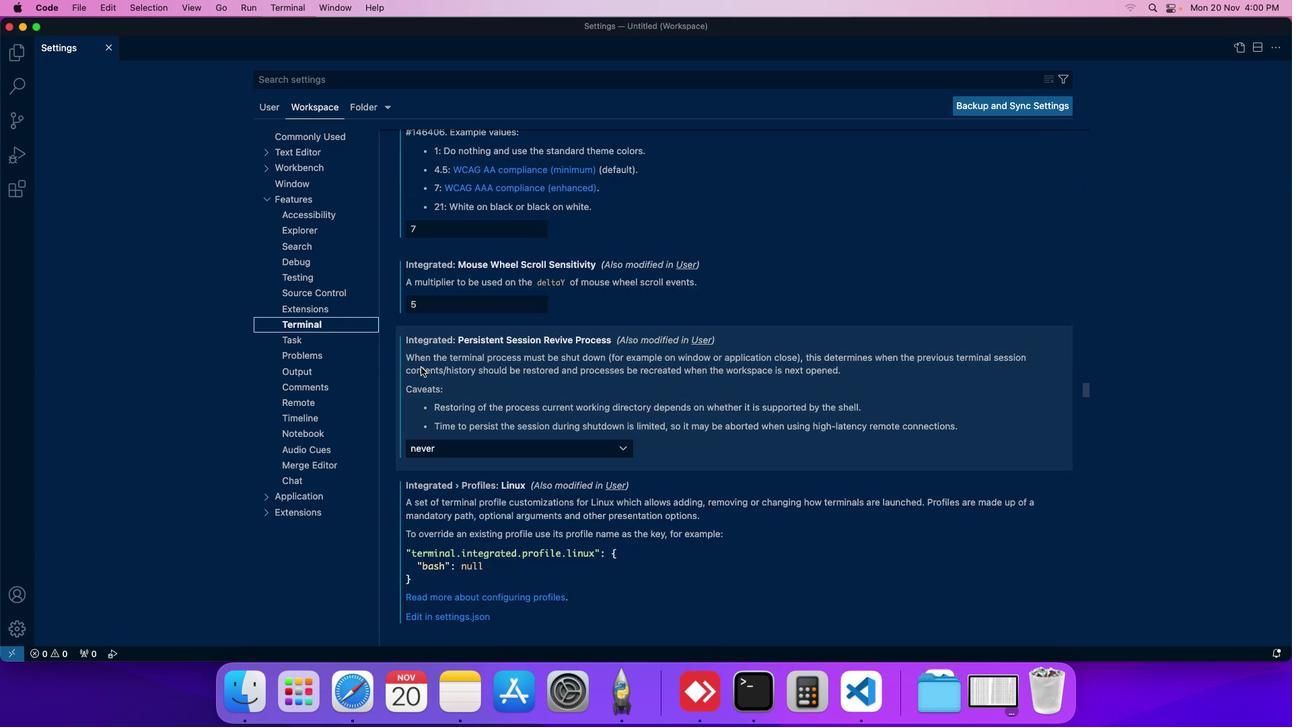 
Action: Mouse scrolled (420, 367) with delta (0, 0)
Screenshot: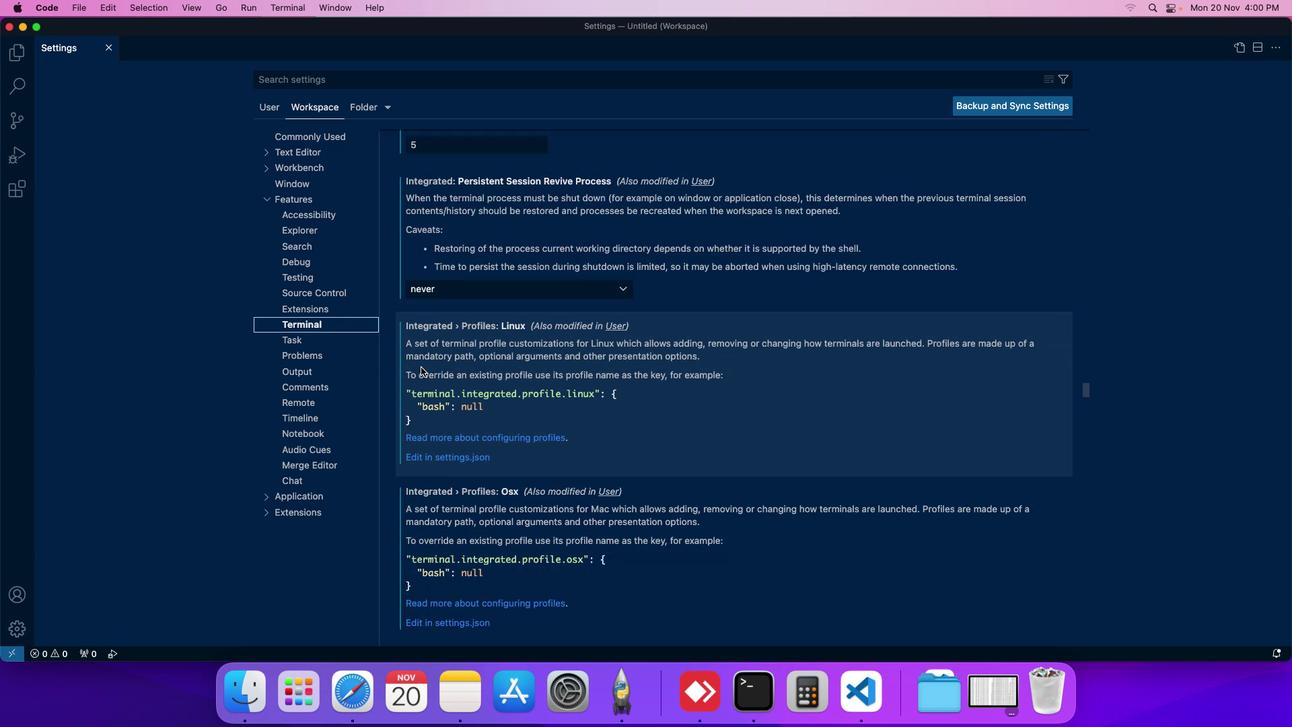 
Action: Mouse scrolled (420, 367) with delta (0, 0)
Screenshot: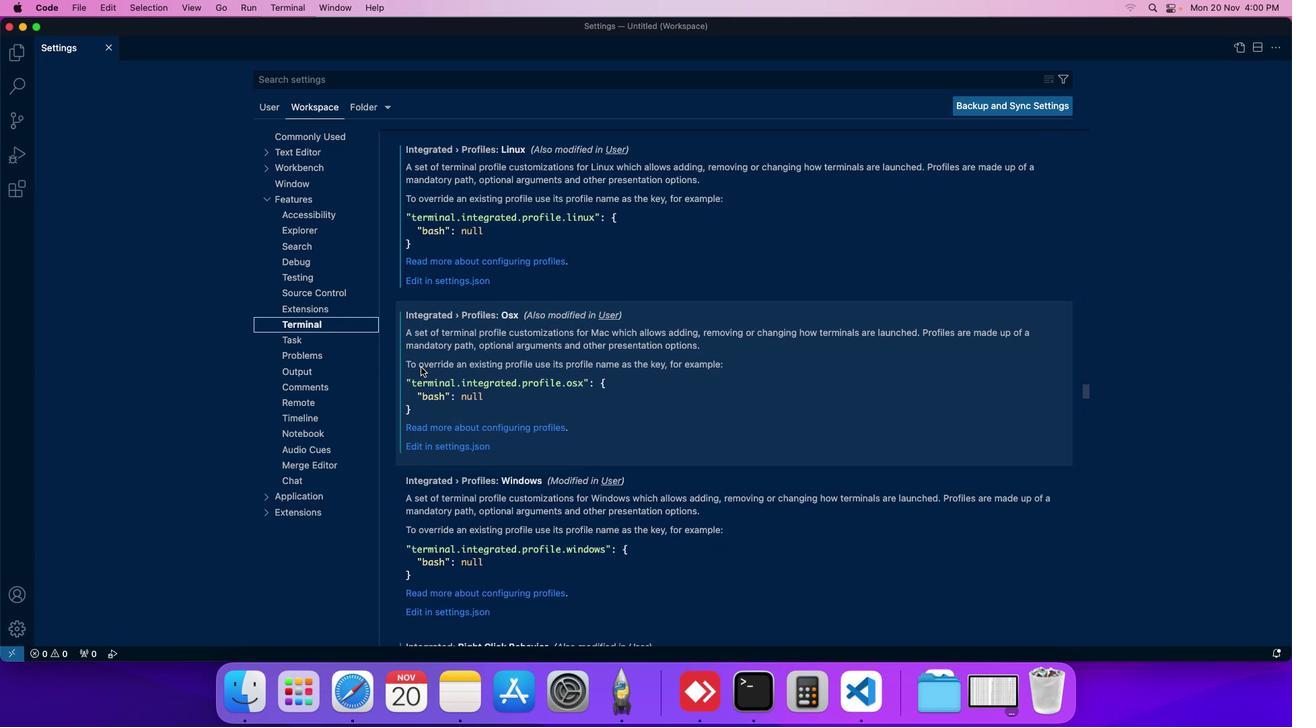 
Action: Mouse scrolled (420, 367) with delta (0, 0)
Screenshot: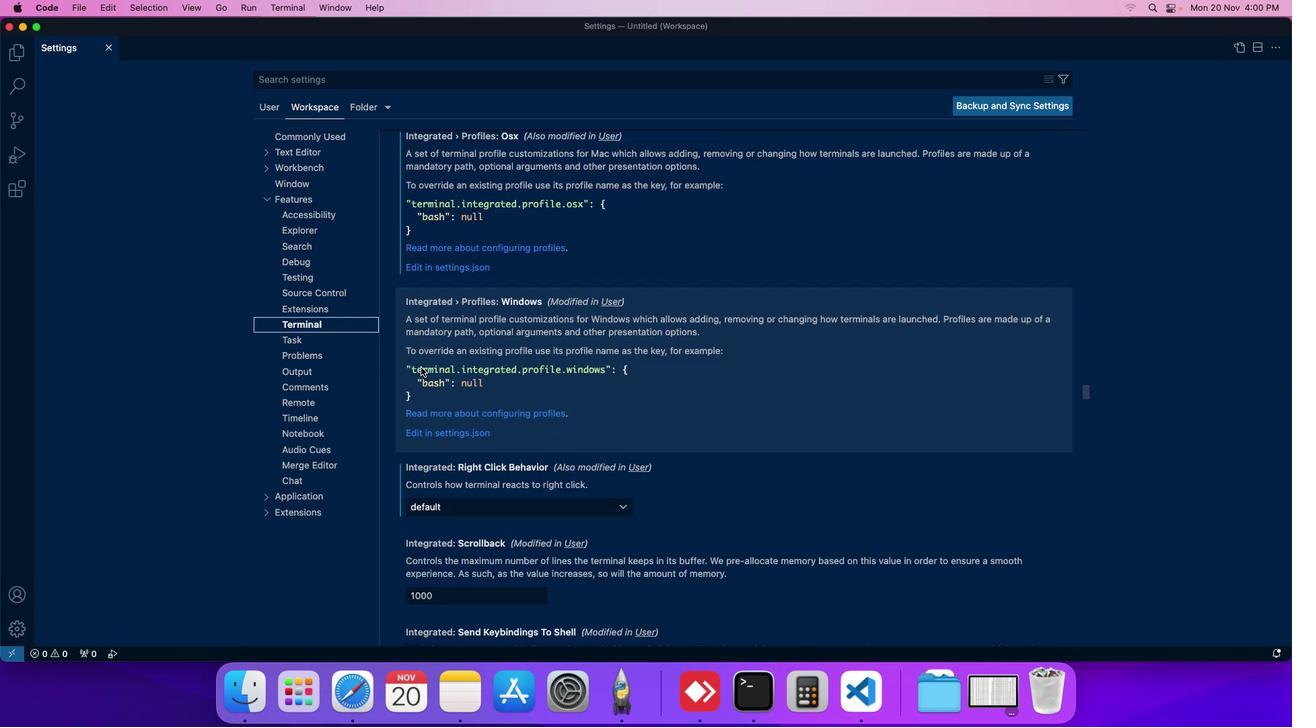 
Action: Mouse scrolled (420, 367) with delta (0, 0)
Screenshot: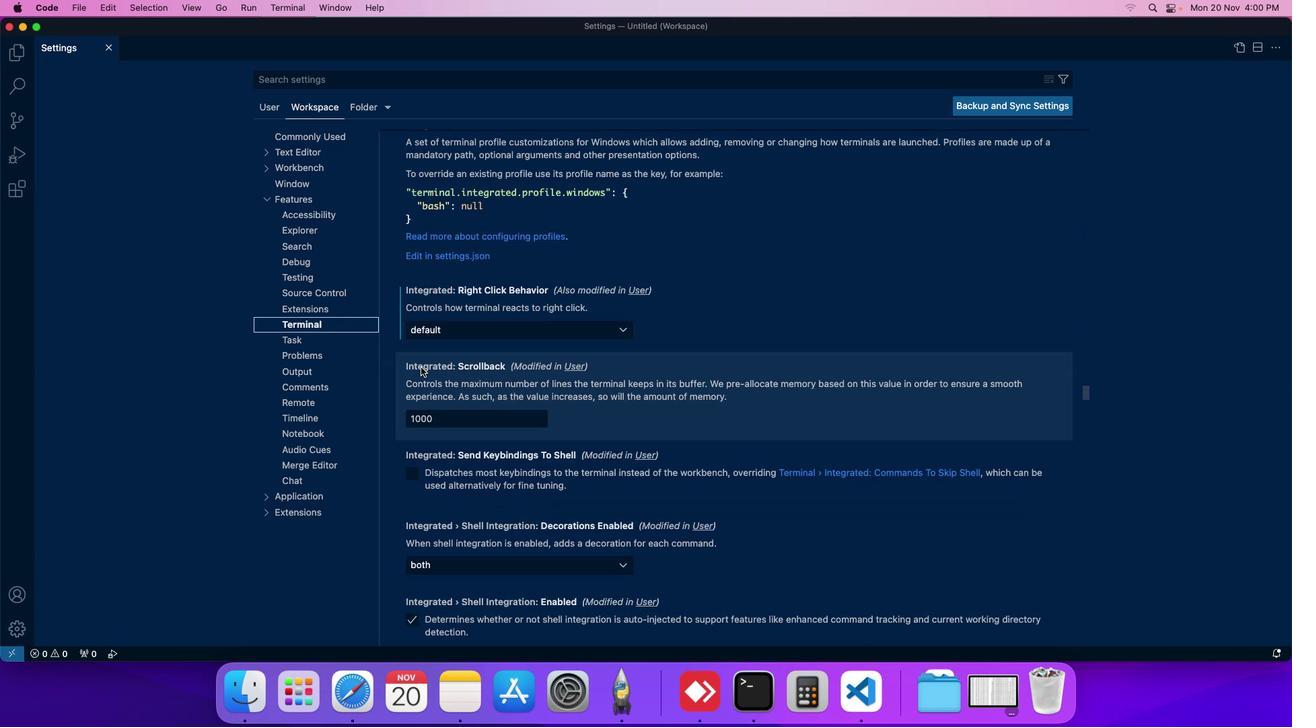 
Action: Mouse moved to (455, 329)
Screenshot: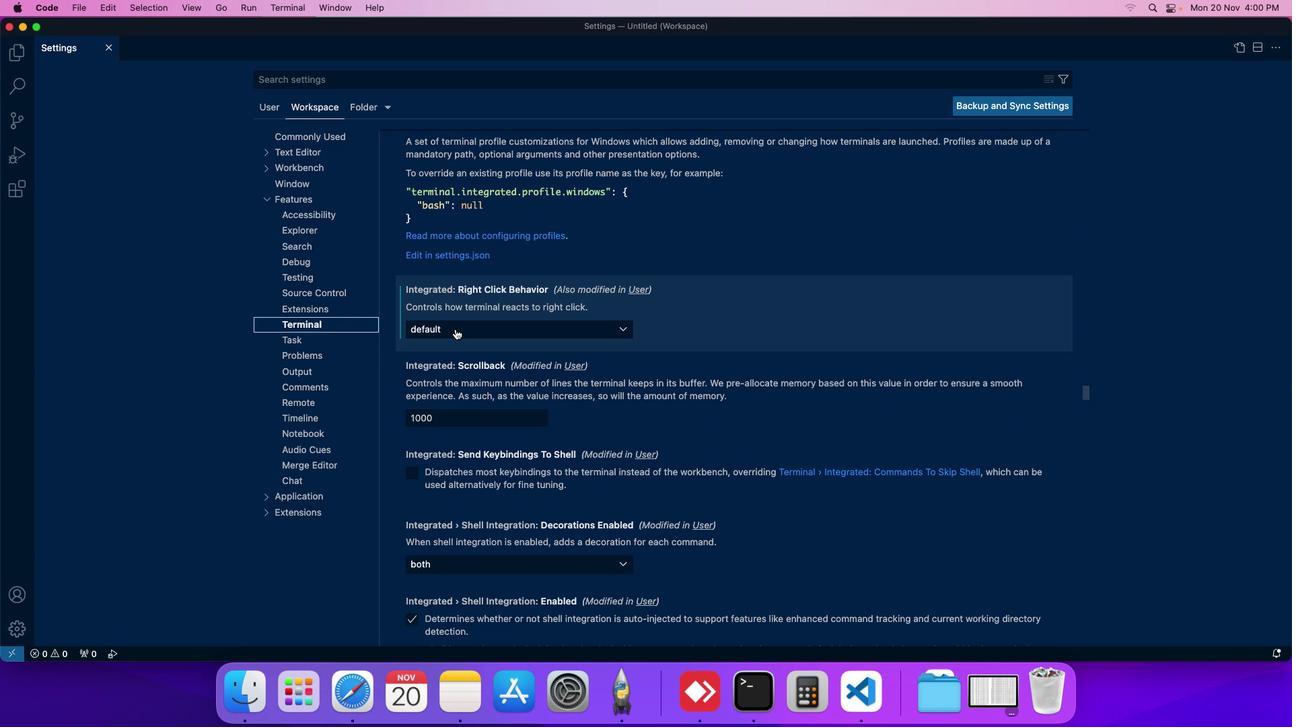 
Action: Mouse pressed left at (455, 329)
Screenshot: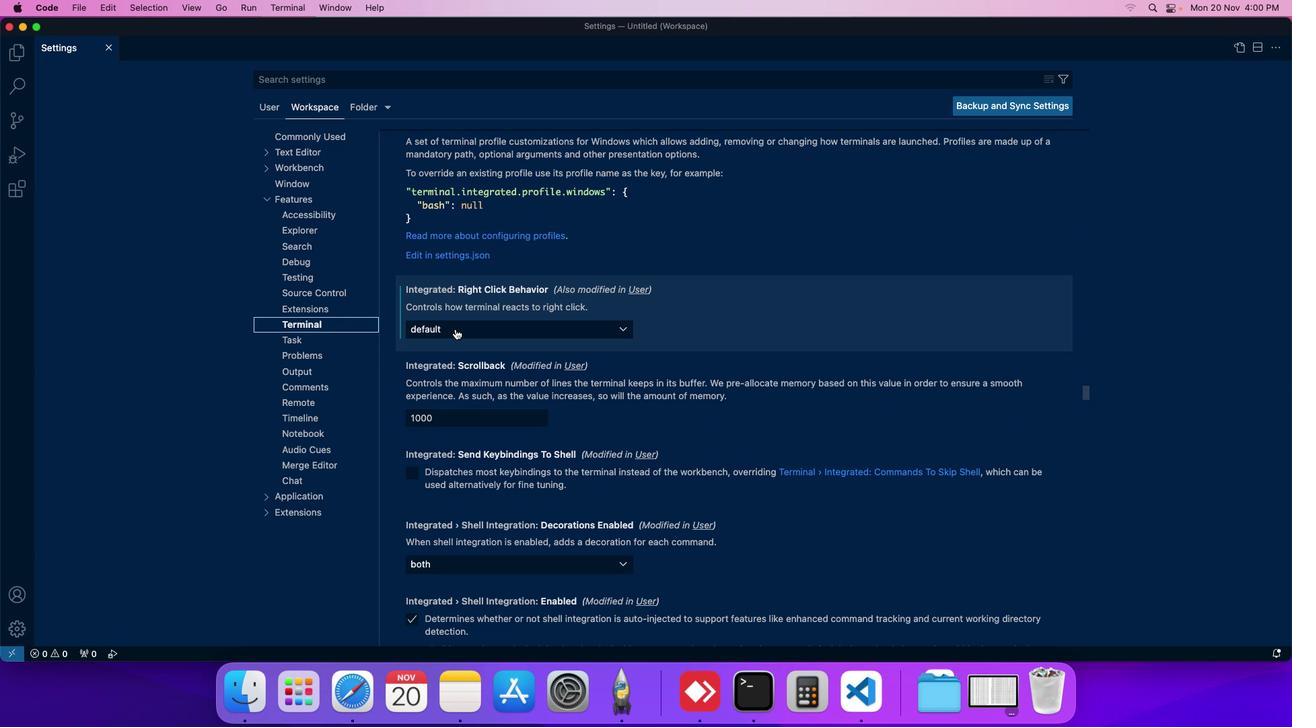 
Action: Mouse moved to (437, 358)
Screenshot: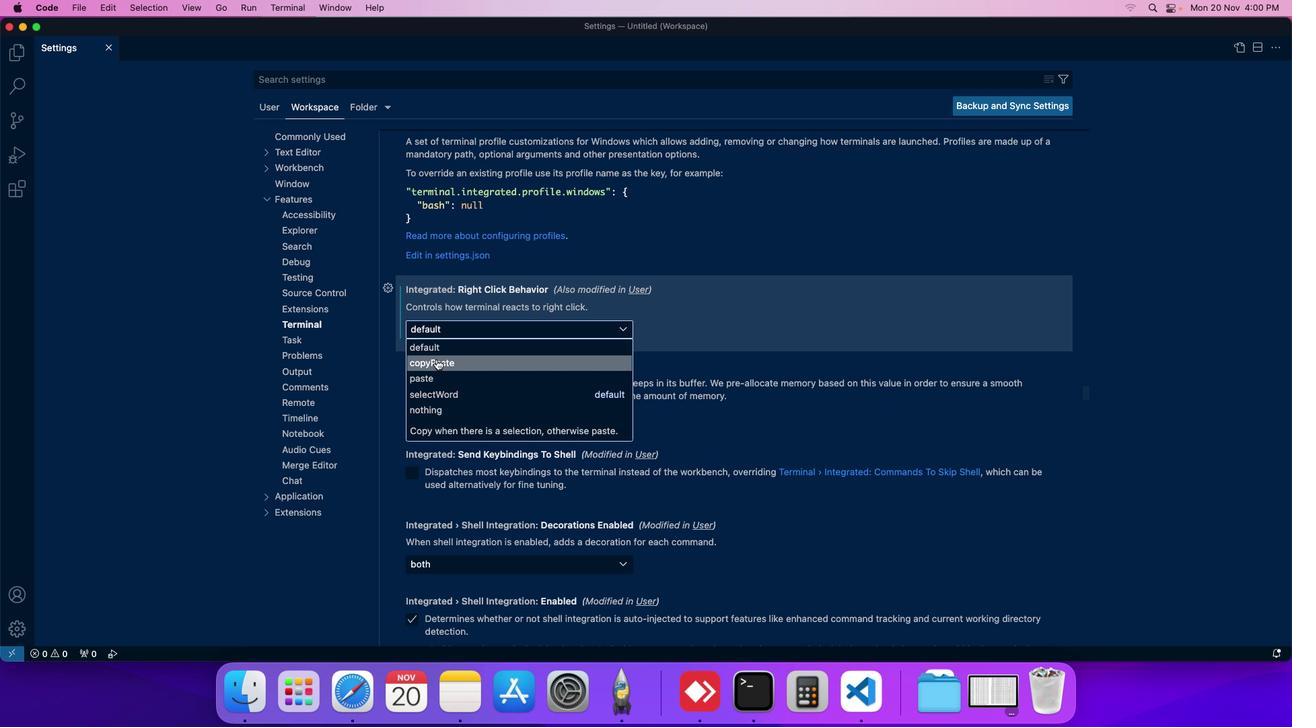 
Action: Mouse pressed left at (437, 358)
Screenshot: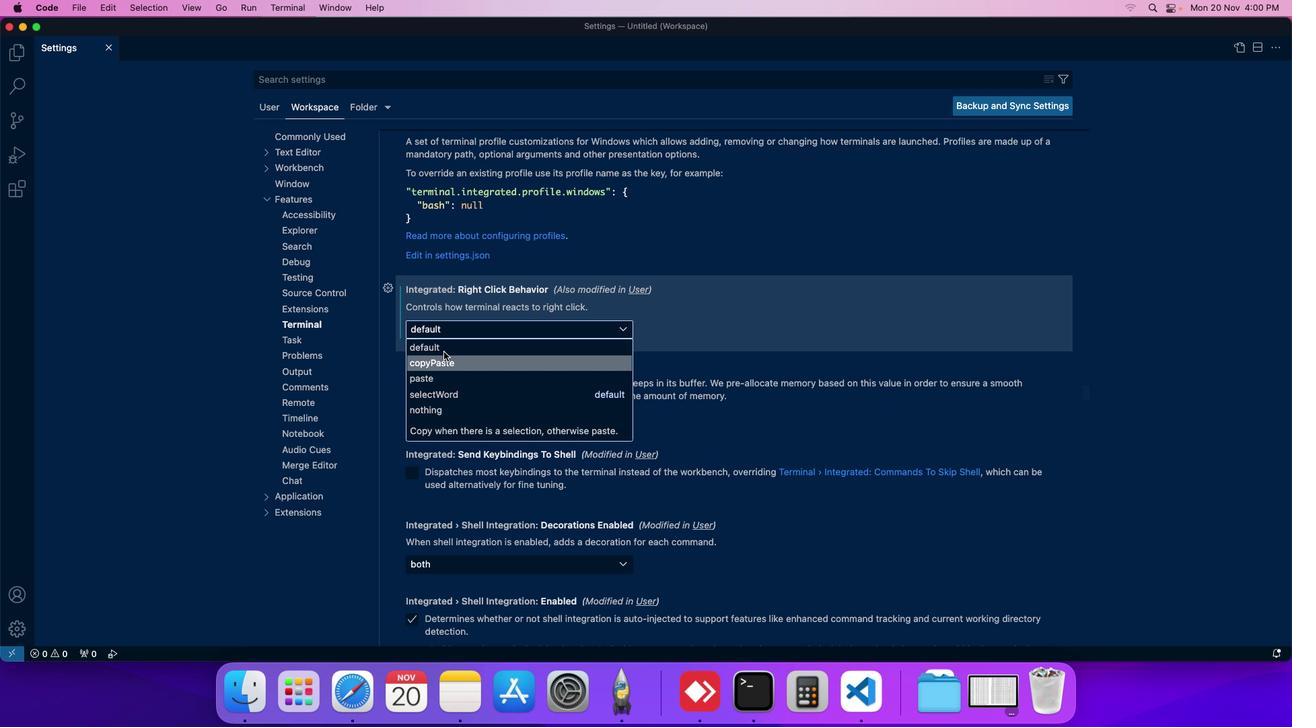 
Action: Mouse moved to (461, 338)
Screenshot: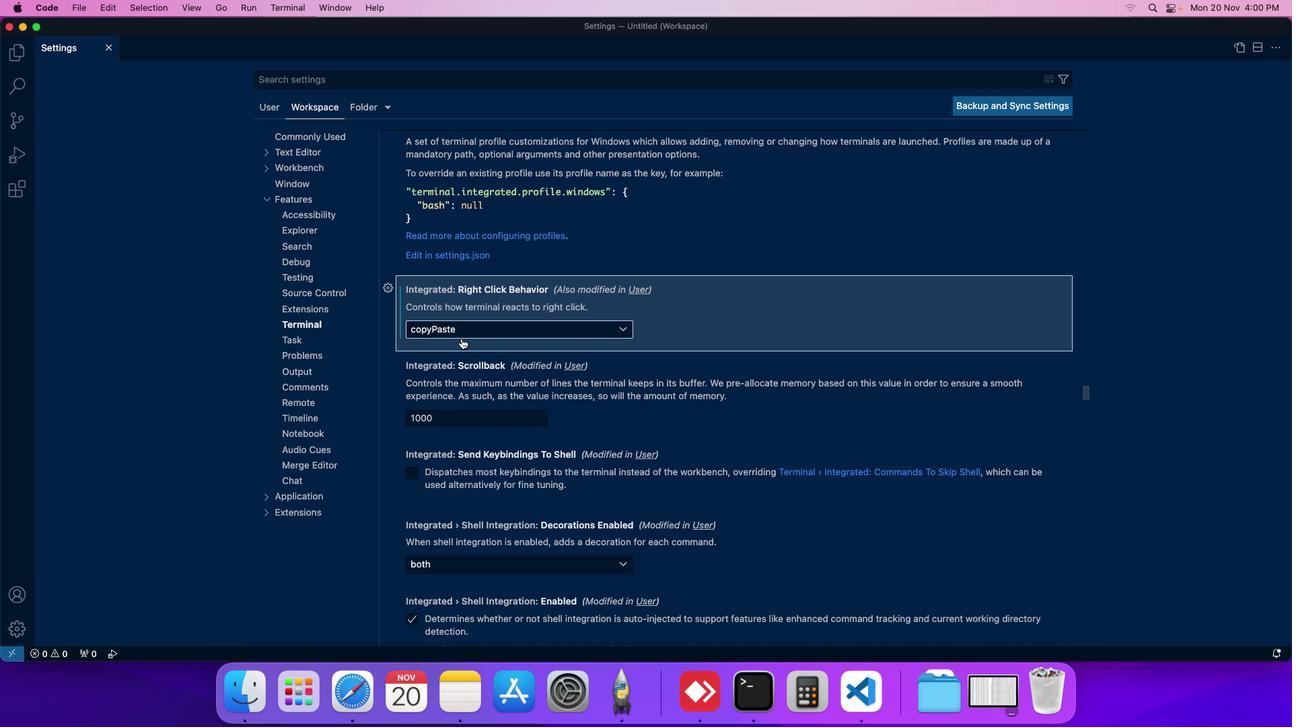 
